 Task: Compose an email with the signature Gloria Young with the subject Request for feedback on a presentation and the message I apologize for any inconvenience and would like to make it right. from softage.2@softage.net to softage.1@softage.net with an attached image file Promotional_image.jpg Undo the message and rewrite the message as I would like to schedule a meeting to discuss the project details. Send the email. Finally, move the email from Sent Items to the label Medications
Action: Mouse moved to (88, 84)
Screenshot: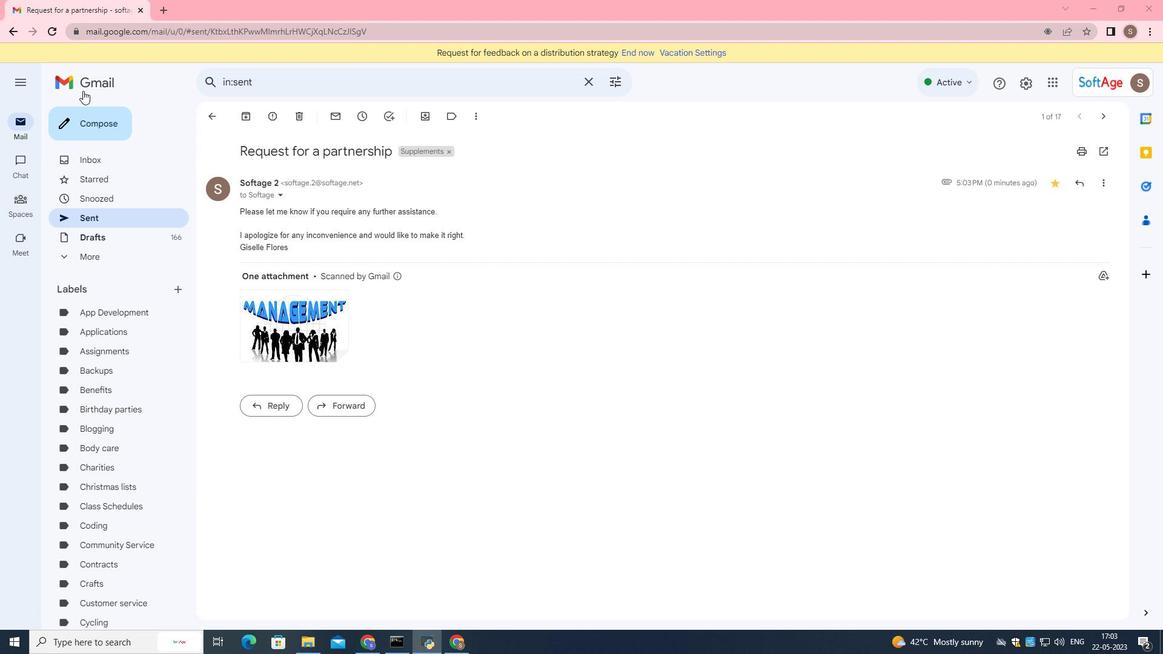 
Action: Mouse pressed left at (88, 84)
Screenshot: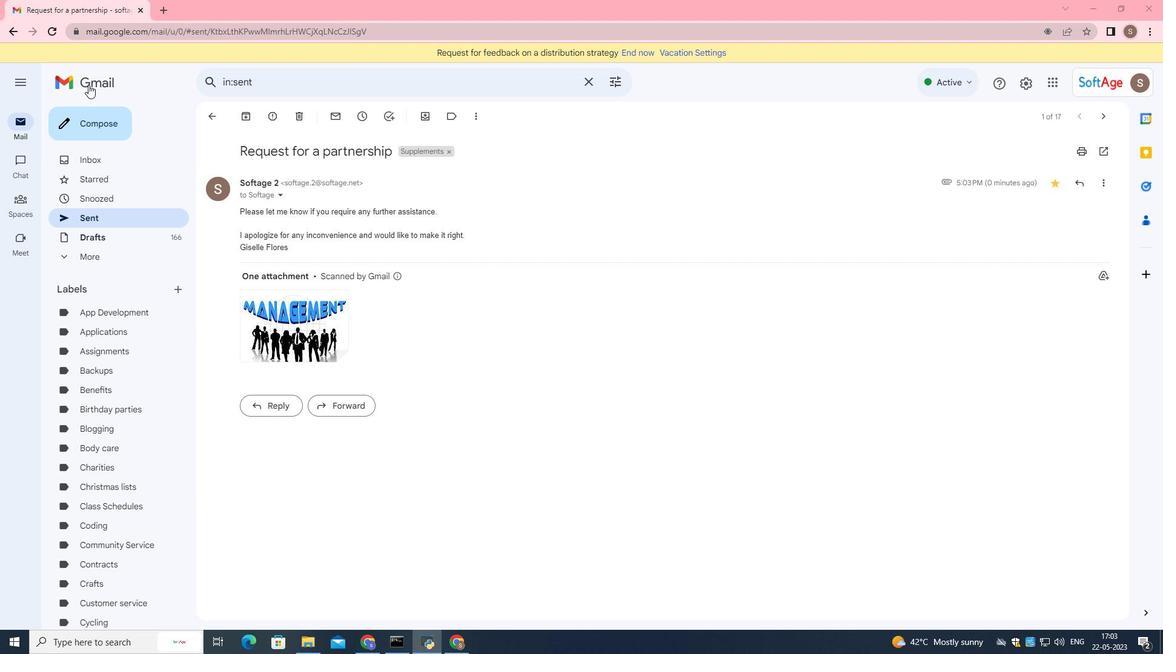 
Action: Mouse moved to (79, 115)
Screenshot: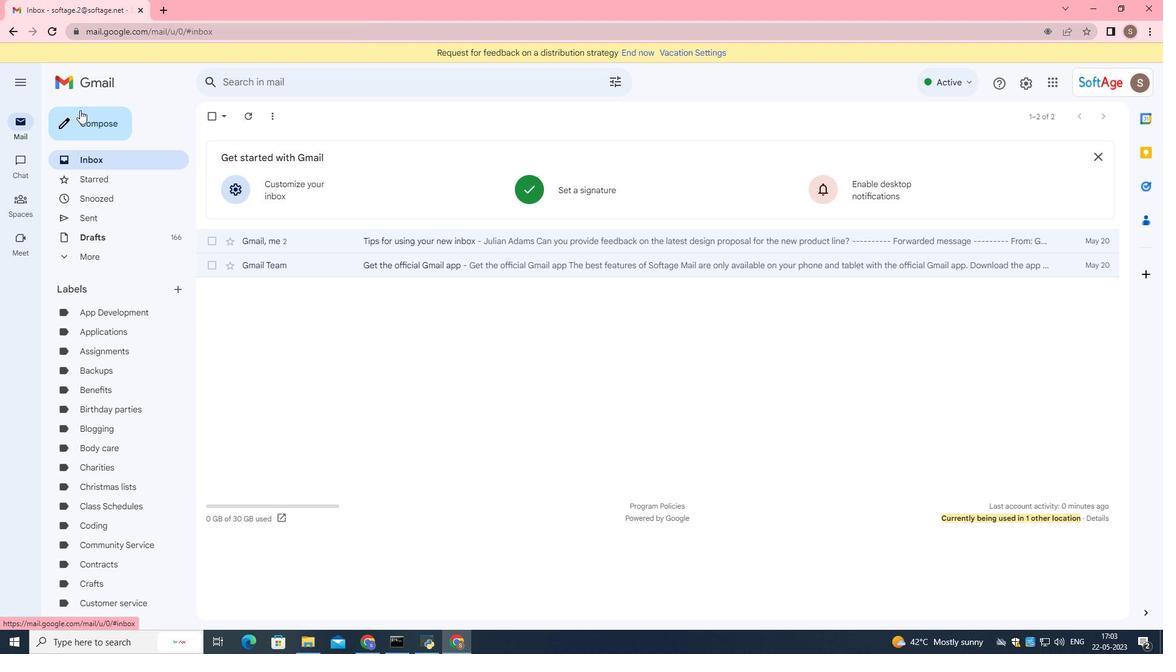 
Action: Mouse pressed left at (79, 115)
Screenshot: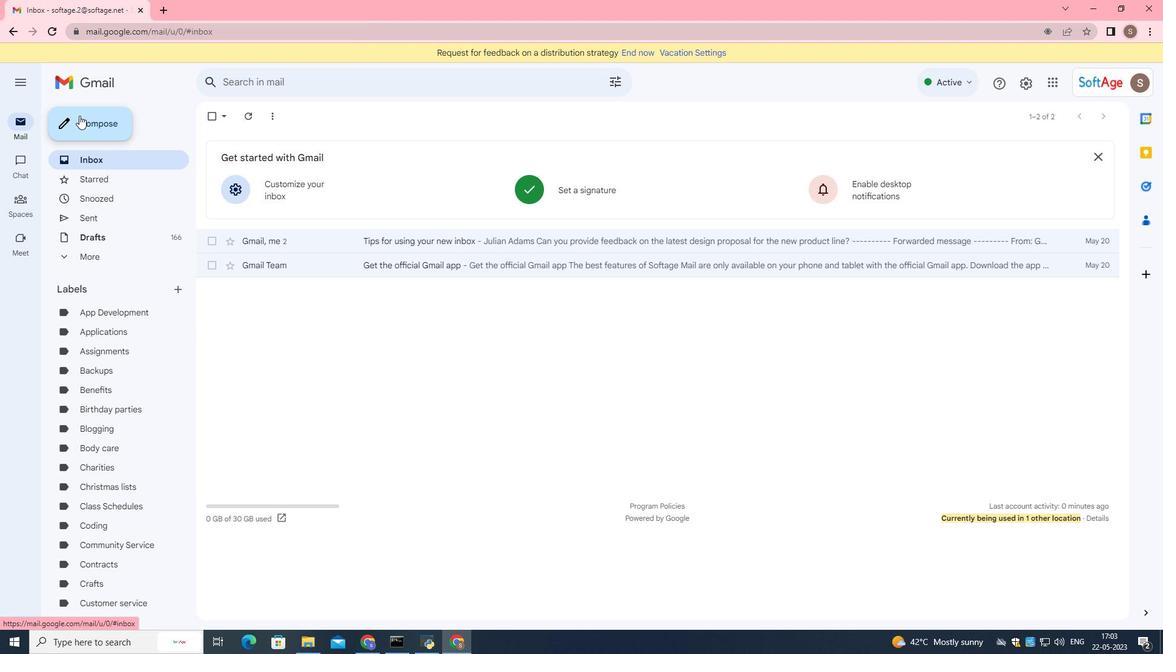 
Action: Mouse moved to (1096, 269)
Screenshot: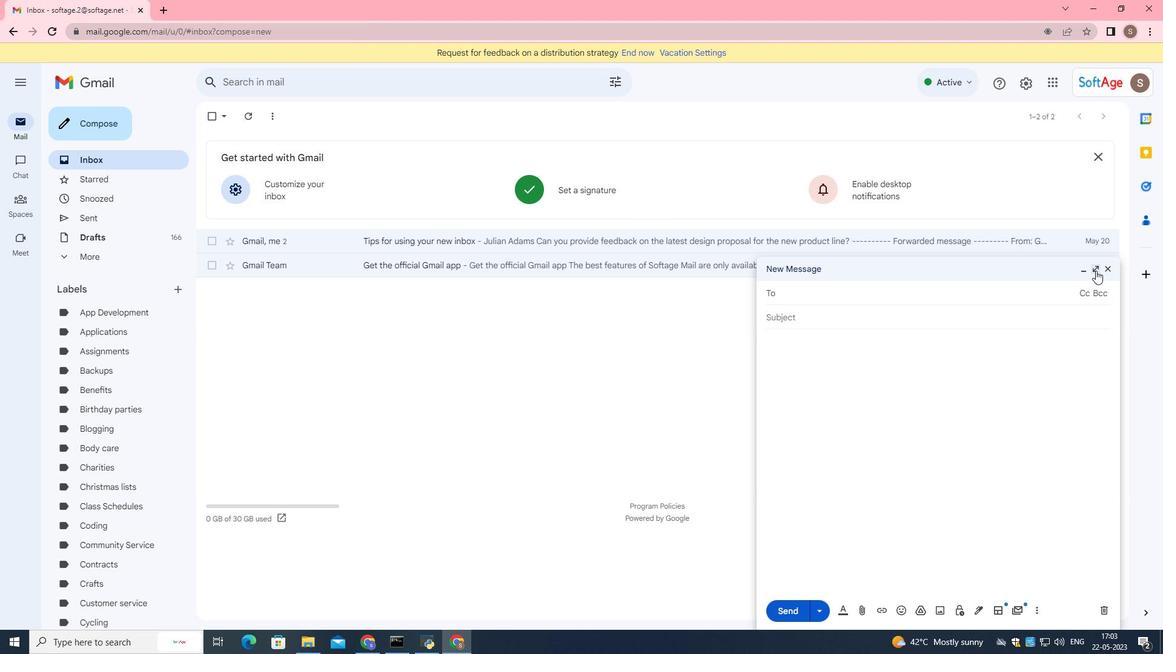 
Action: Mouse pressed left at (1096, 269)
Screenshot: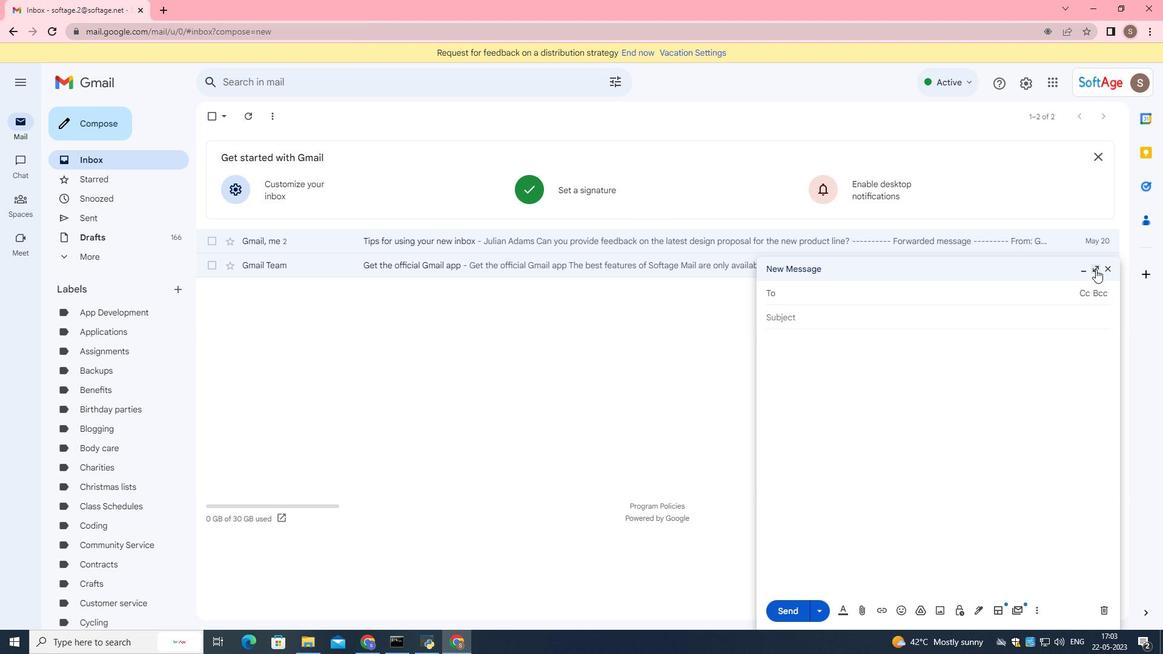 
Action: Mouse moved to (326, 124)
Screenshot: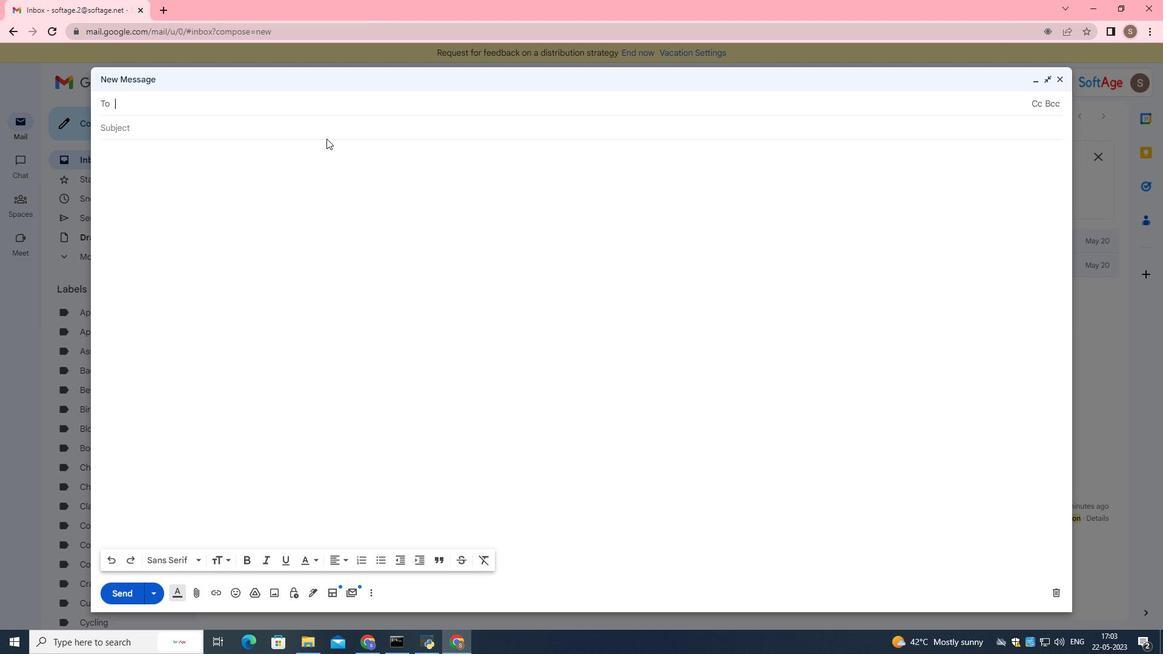 
Action: Mouse pressed left at (326, 124)
Screenshot: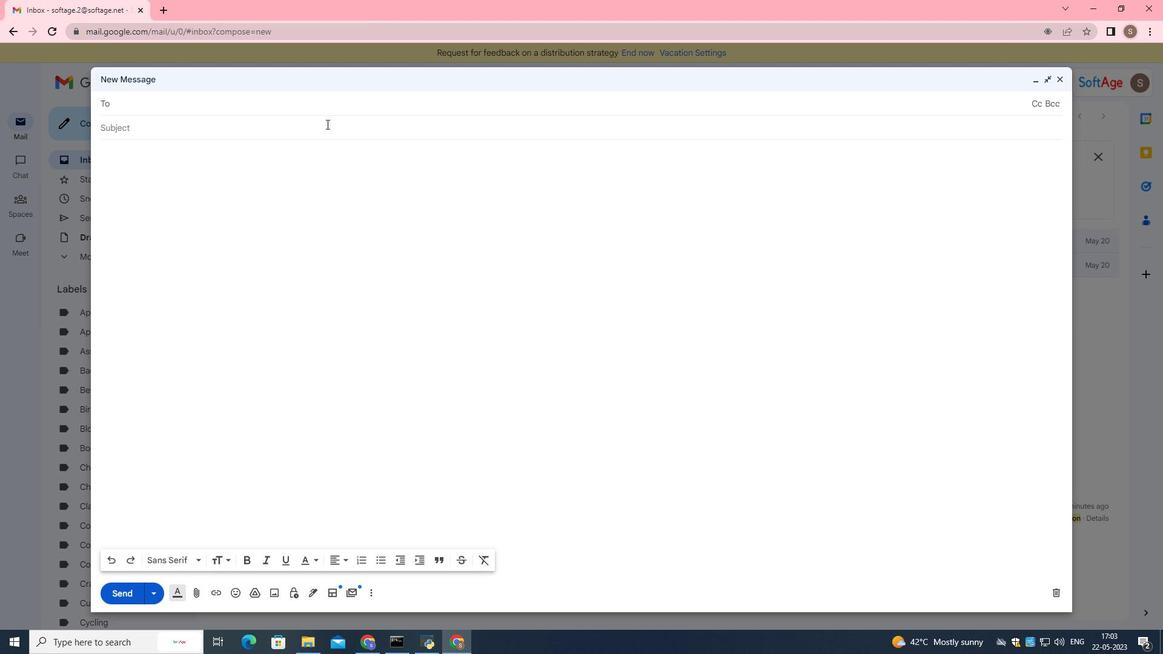 
Action: Key pressed <Key.shift>Request<Key.space>for<Key.space>feedback<Key.space>on<Key.space>a<Key.space>presentation<Key.space>
Screenshot: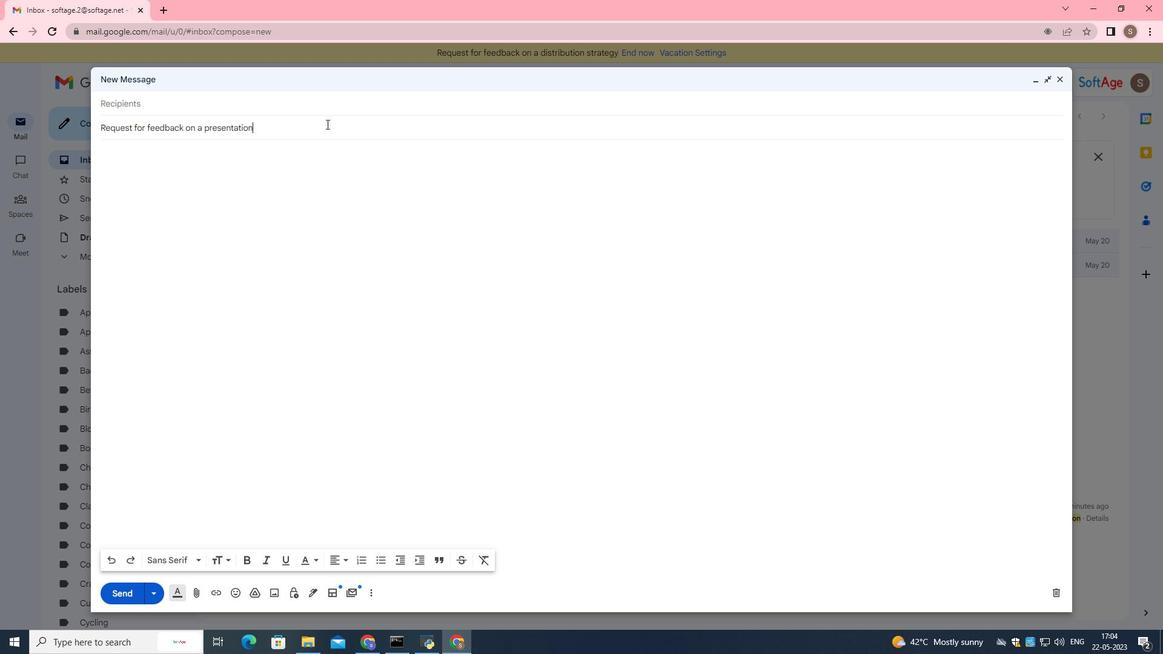 
Action: Mouse moved to (276, 157)
Screenshot: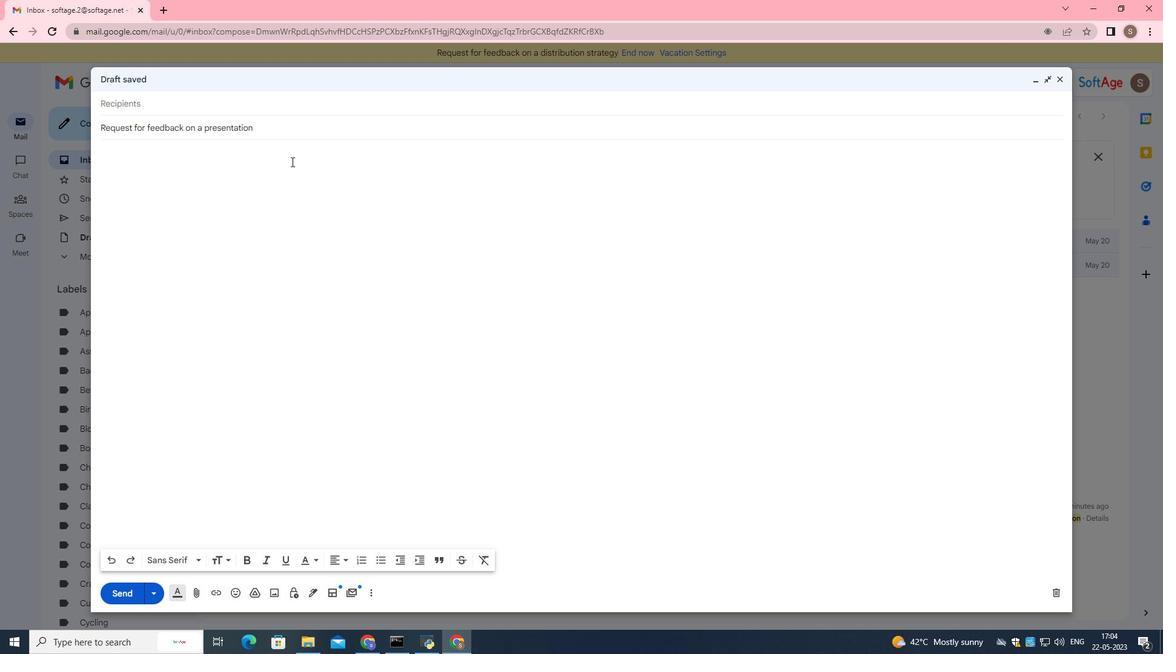 
Action: Mouse pressed left at (276, 157)
Screenshot: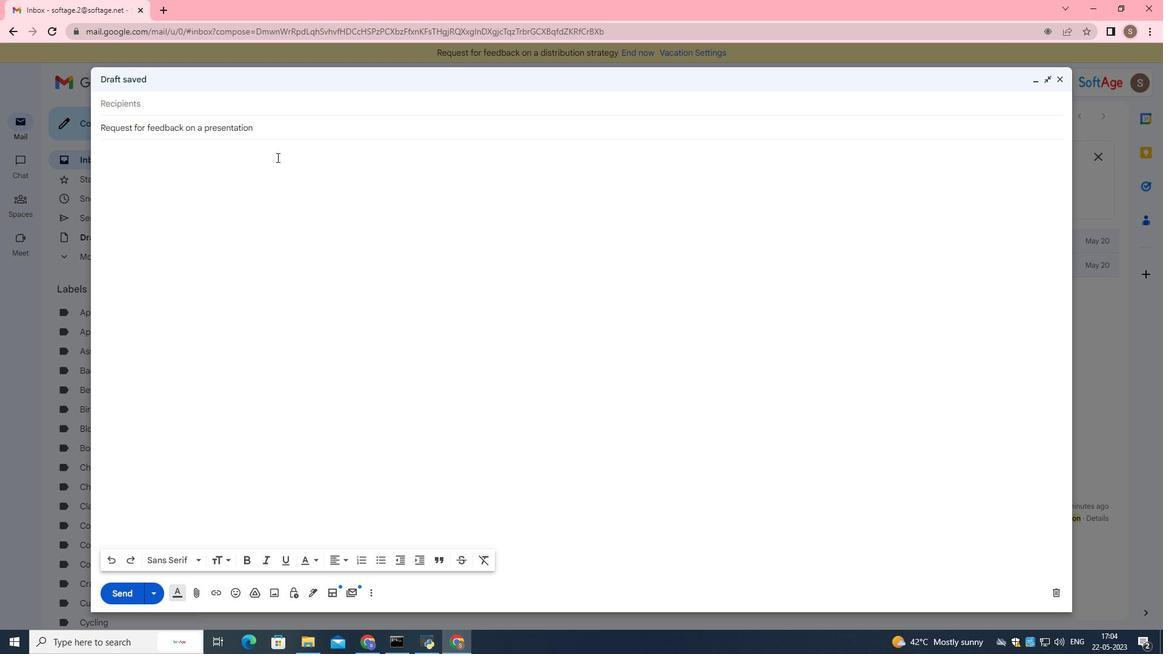 
Action: Mouse moved to (309, 591)
Screenshot: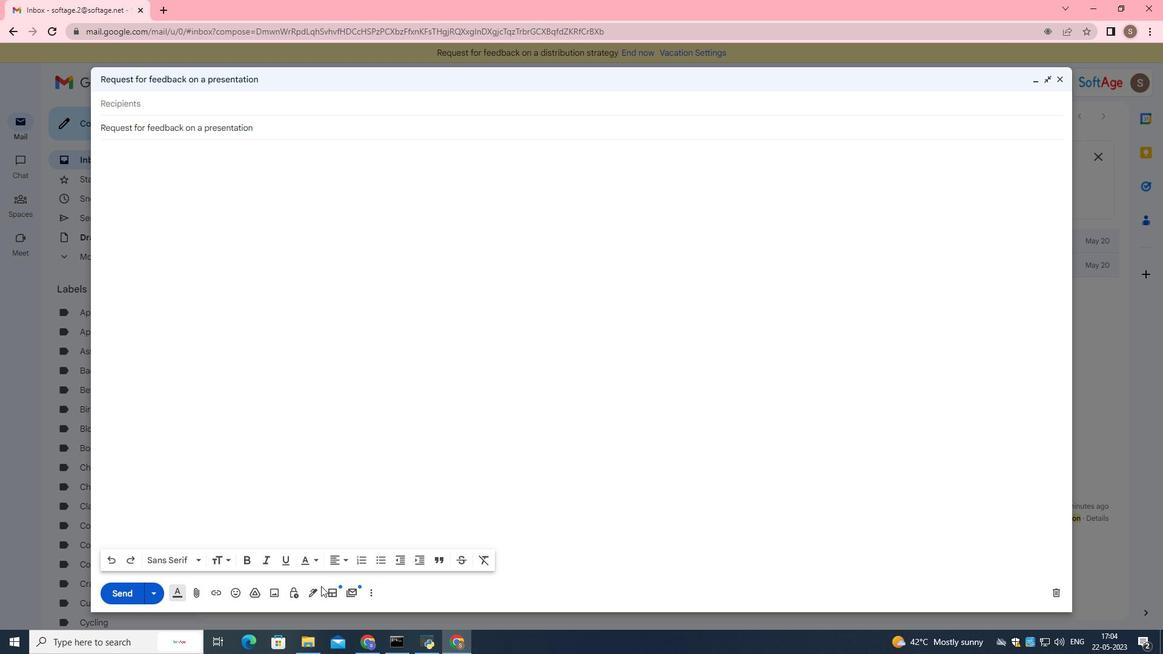 
Action: Mouse pressed left at (309, 591)
Screenshot: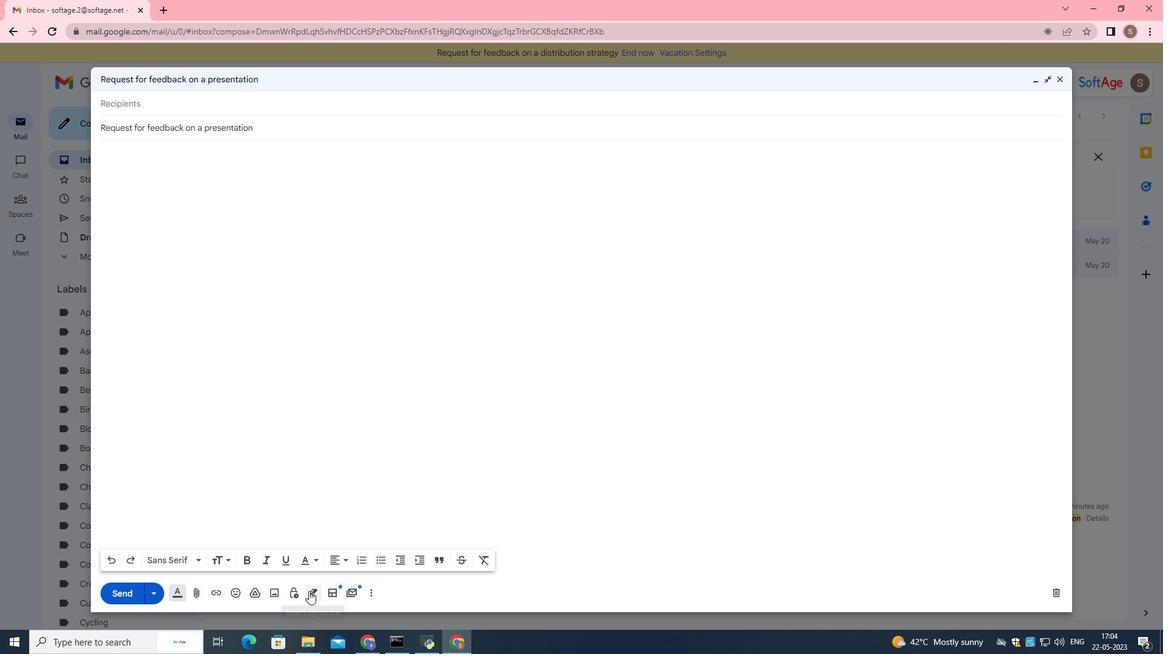 
Action: Mouse moved to (364, 492)
Screenshot: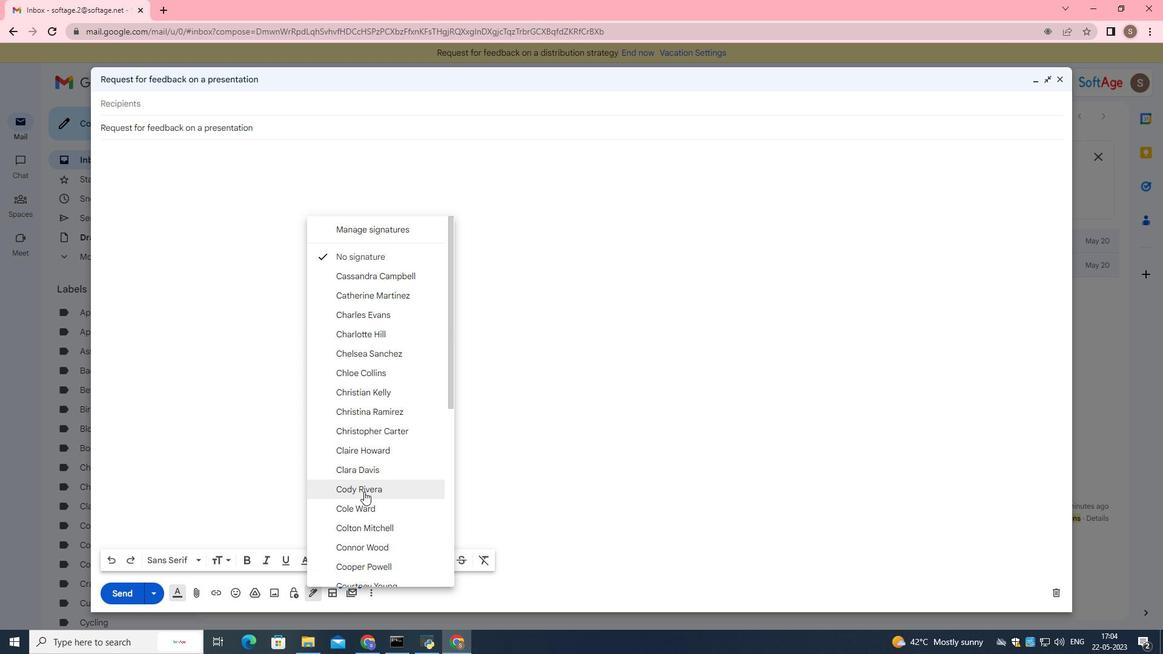 
Action: Mouse scrolled (364, 491) with delta (0, 0)
Screenshot: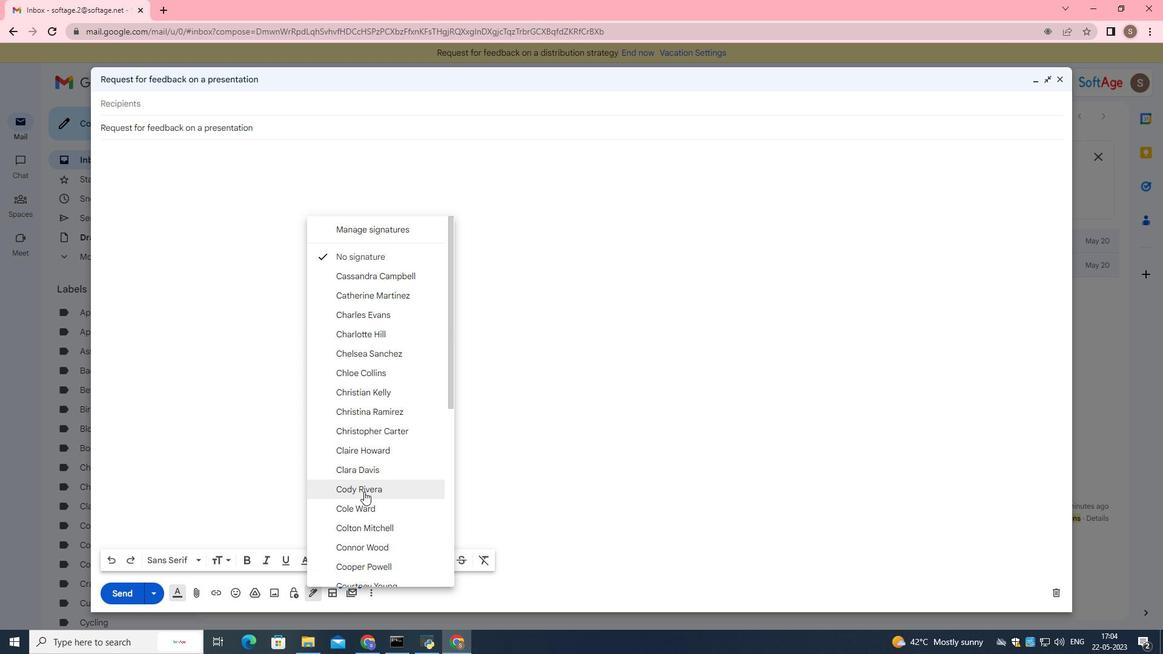 
Action: Mouse scrolled (364, 491) with delta (0, 0)
Screenshot: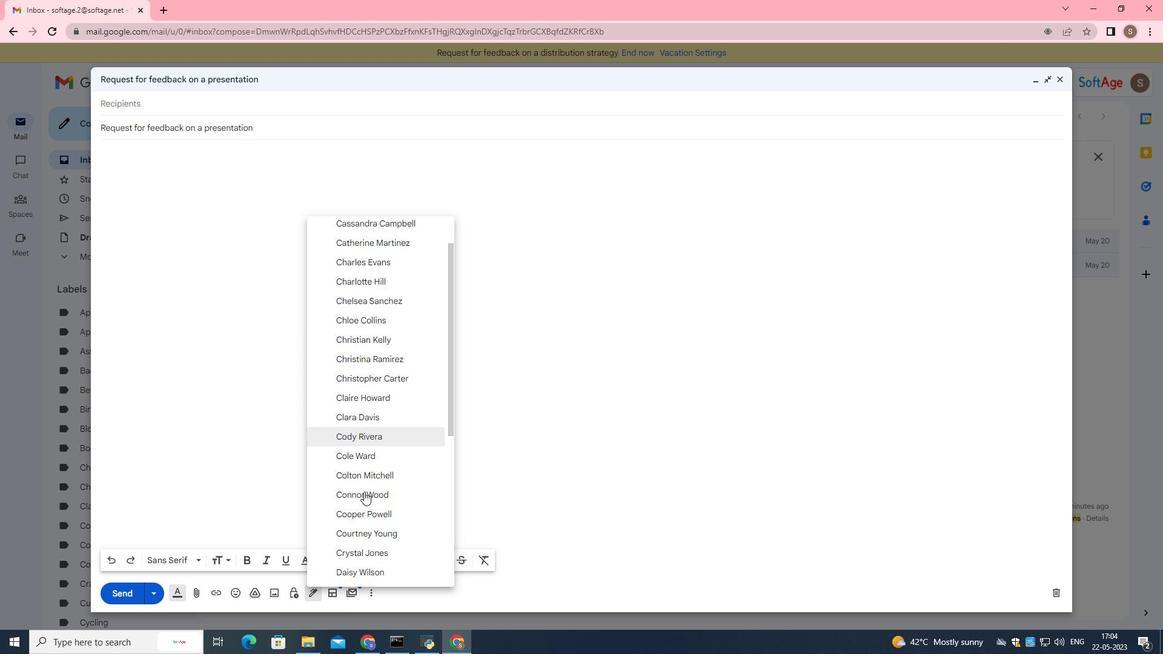 
Action: Mouse moved to (383, 504)
Screenshot: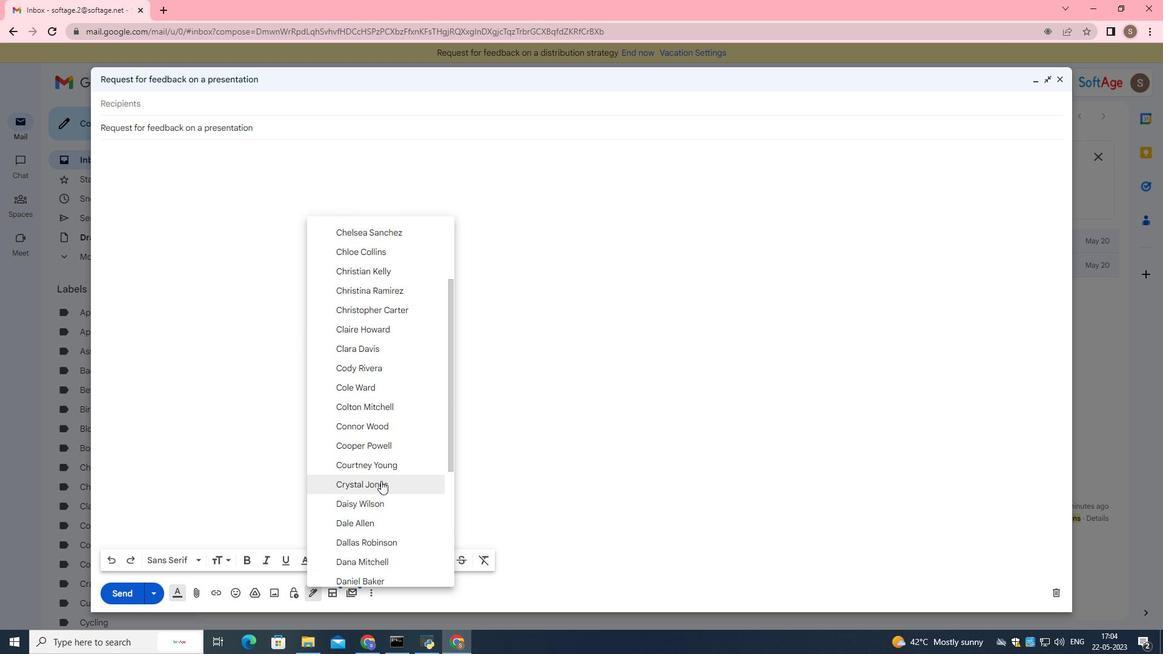 
Action: Mouse scrolled (383, 503) with delta (0, 0)
Screenshot: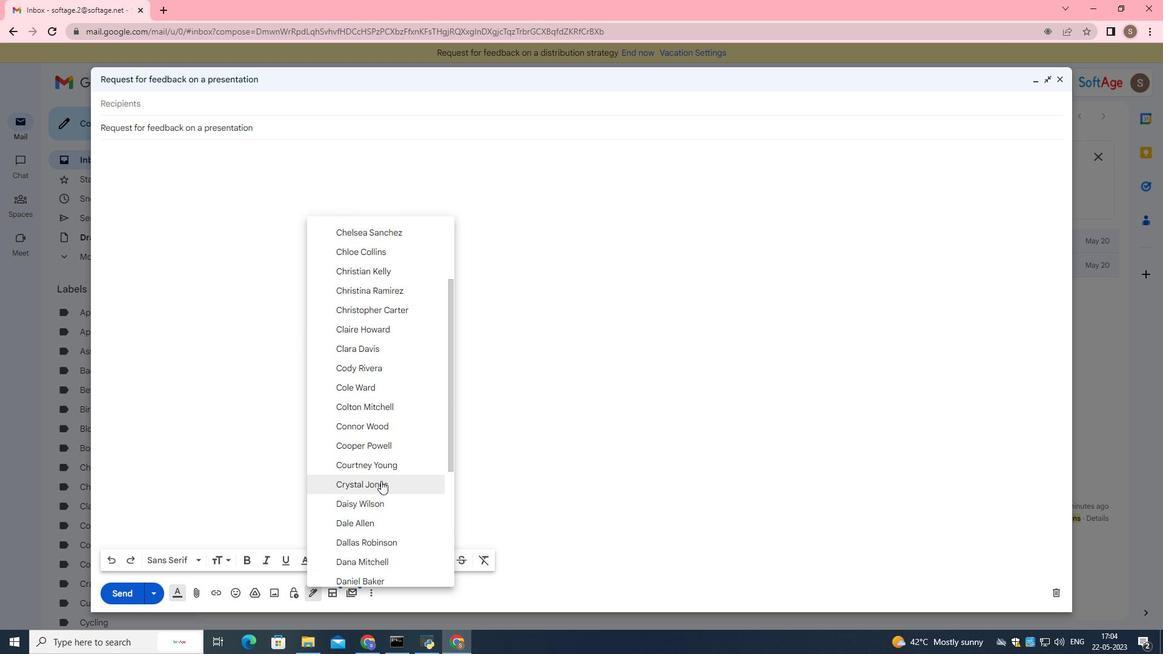 
Action: Mouse moved to (383, 506)
Screenshot: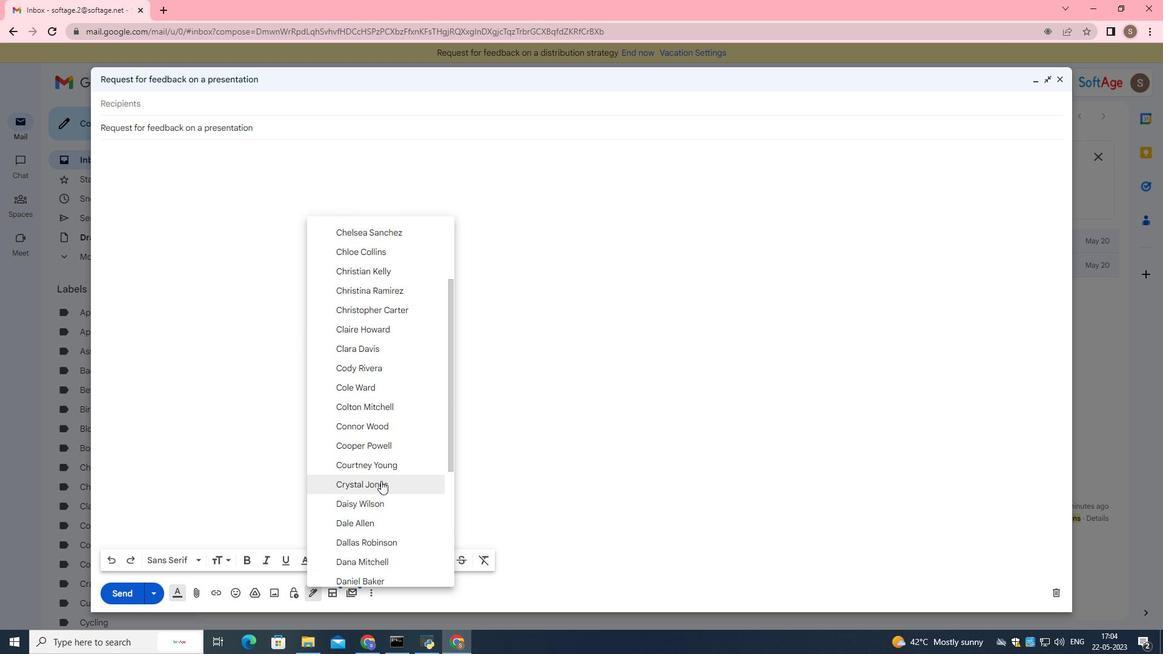 
Action: Mouse scrolled (383, 506) with delta (0, 0)
Screenshot: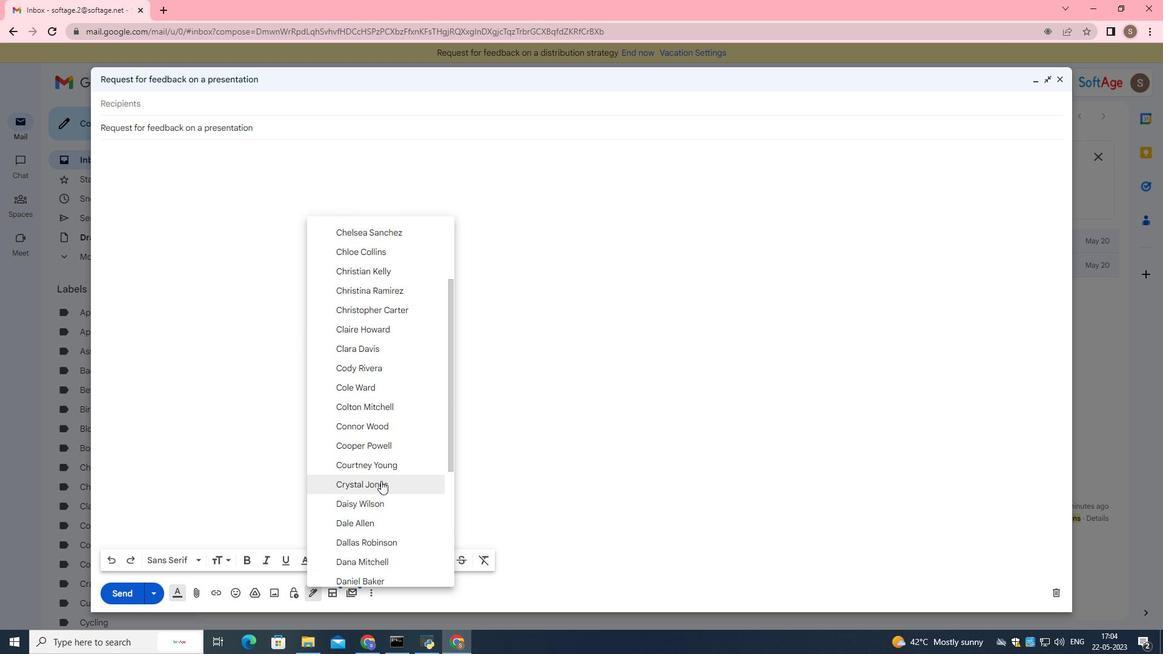 
Action: Mouse scrolled (383, 506) with delta (0, 0)
Screenshot: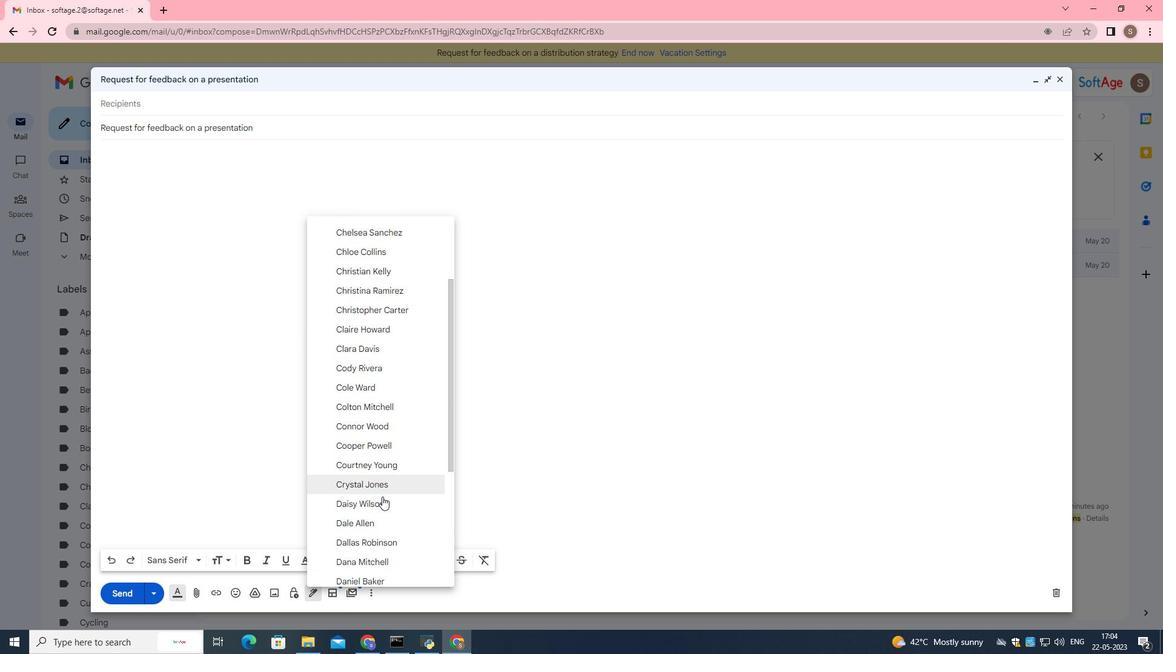 
Action: Mouse moved to (383, 507)
Screenshot: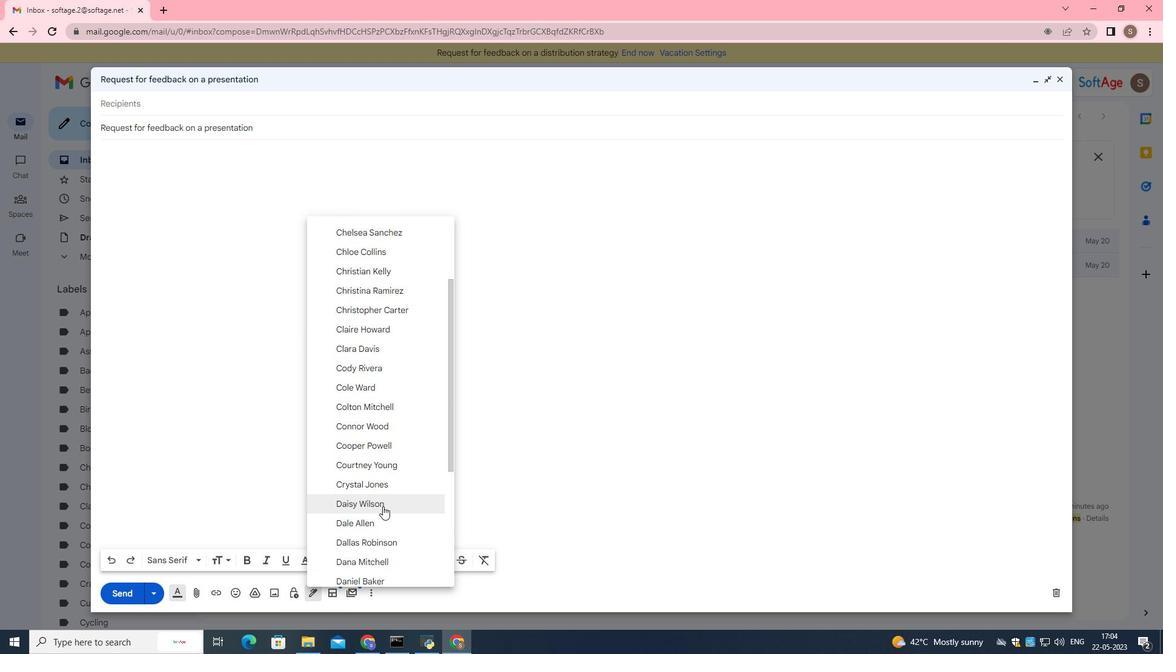 
Action: Mouse scrolled (383, 506) with delta (0, 0)
Screenshot: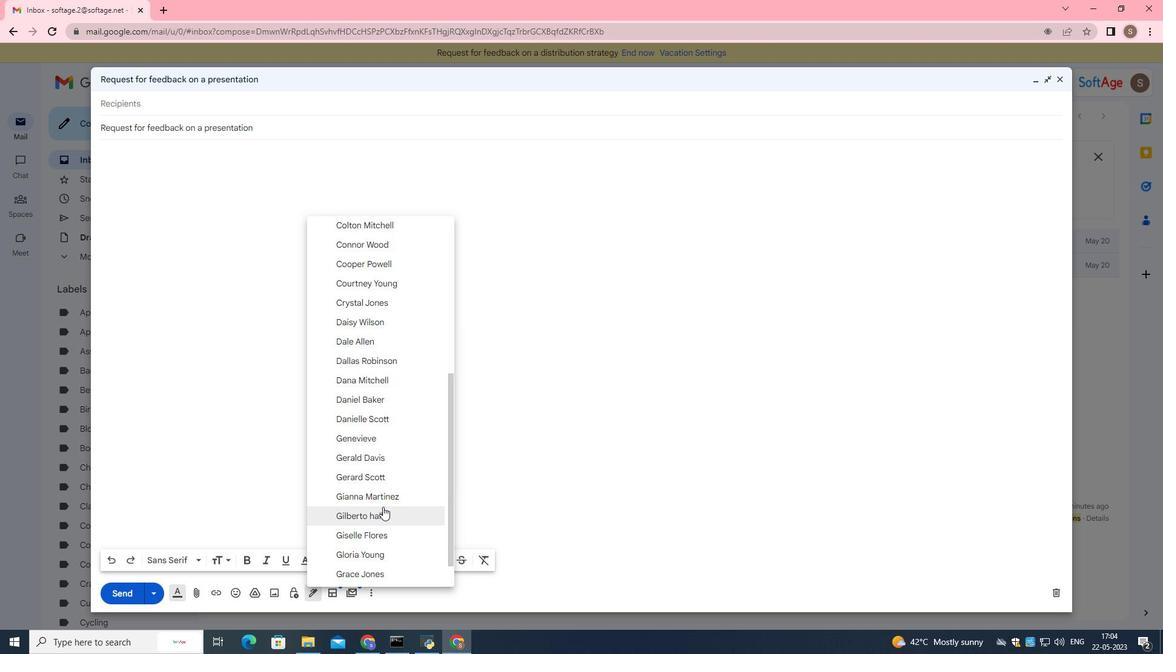 
Action: Mouse moved to (392, 513)
Screenshot: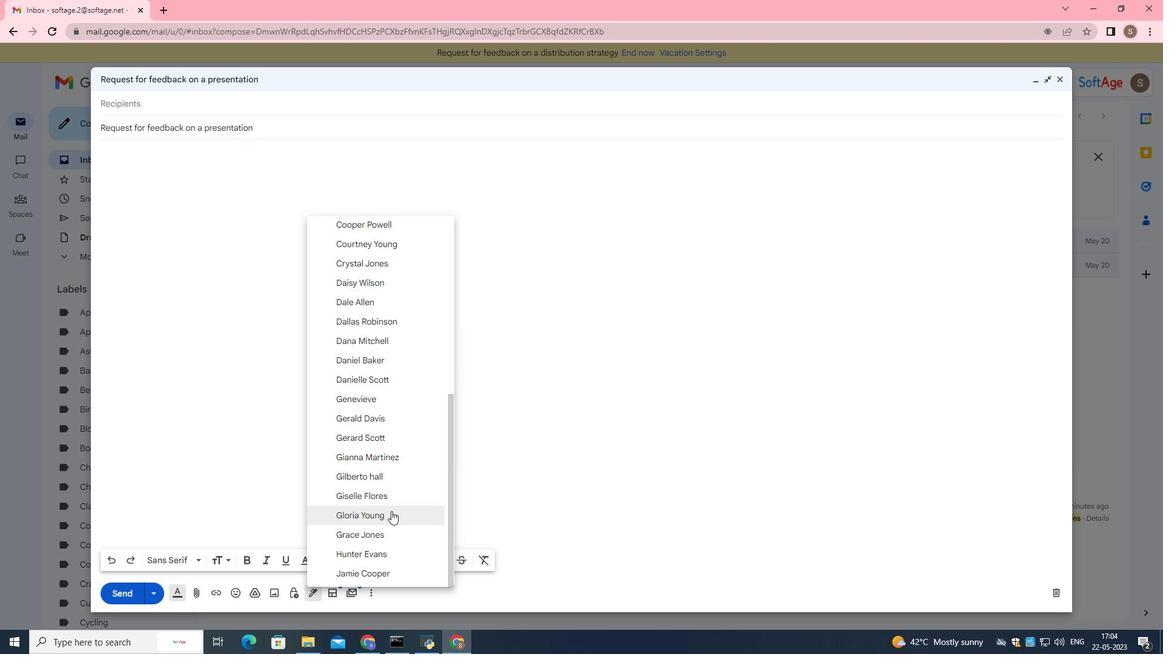 
Action: Mouse pressed left at (392, 513)
Screenshot: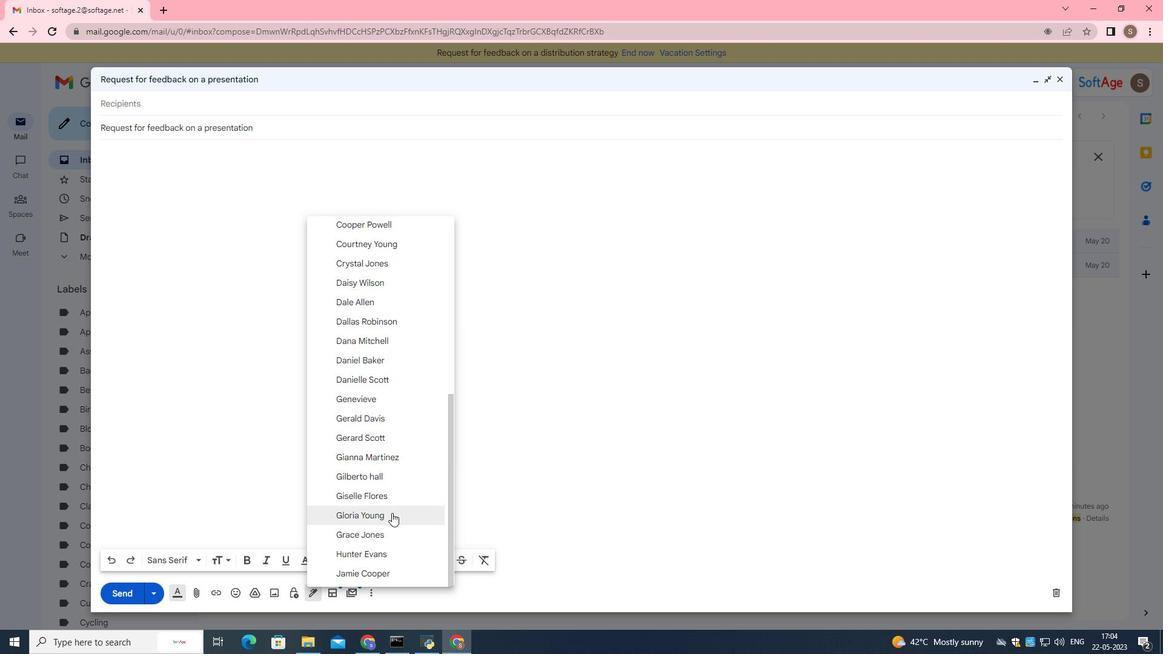 
Action: Mouse moved to (161, 148)
Screenshot: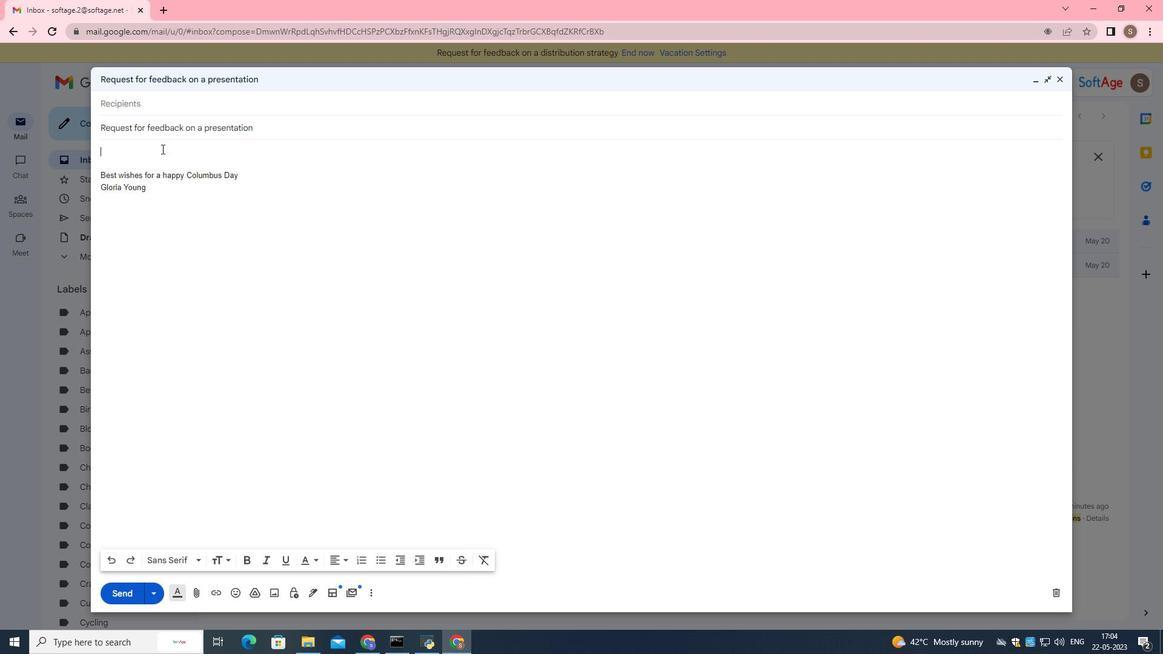 
Action: Mouse pressed left at (161, 148)
Screenshot: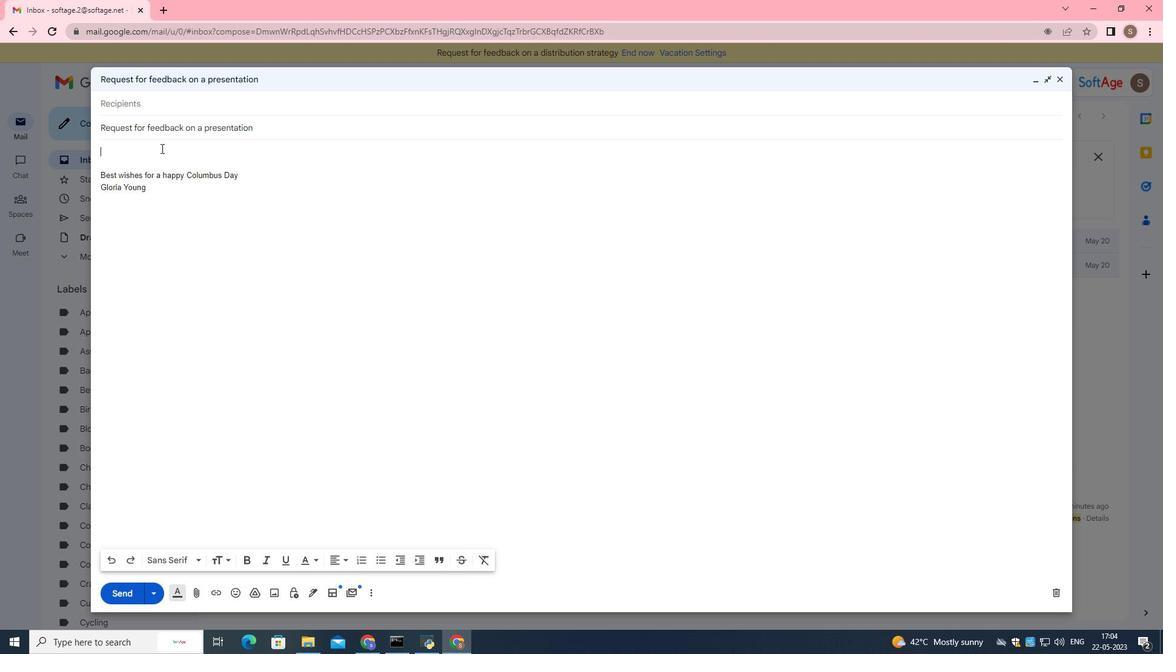 
Action: Key pressed <Key.shift>I<Key.space>apologize<Key.space>for<Key.space>any<Key.space>inconvenience<Key.space>and<Key.space>would<Key.space>like<Key.space>to<Key.space>make<Key.space>it<Key.space>right.
Screenshot: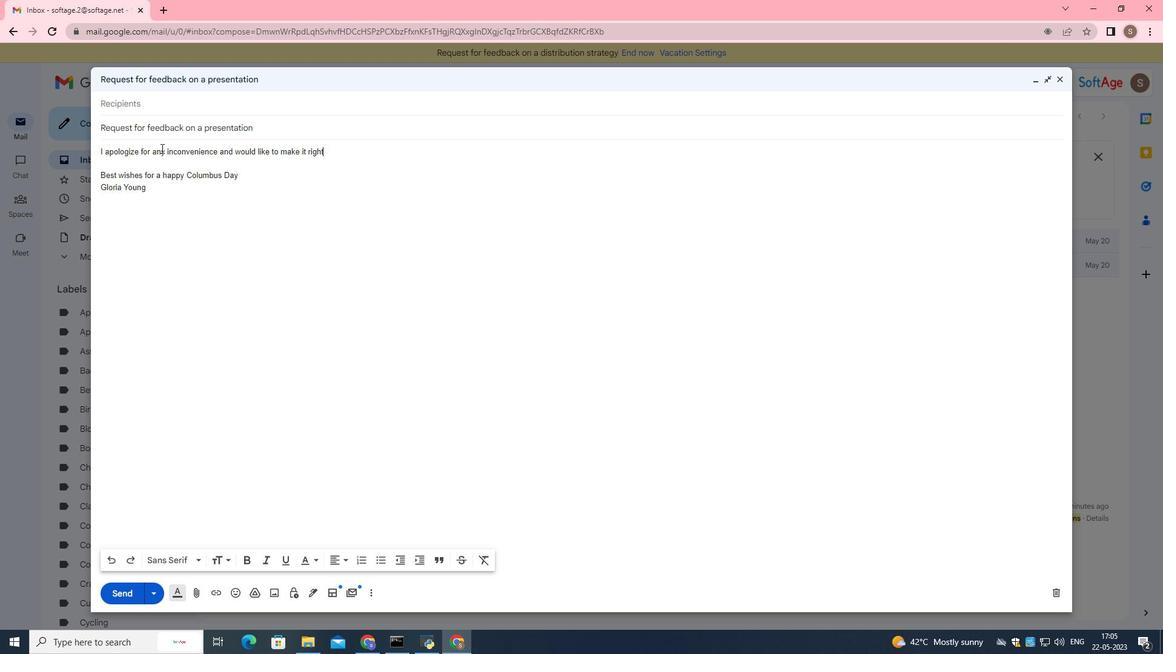
Action: Mouse moved to (224, 109)
Screenshot: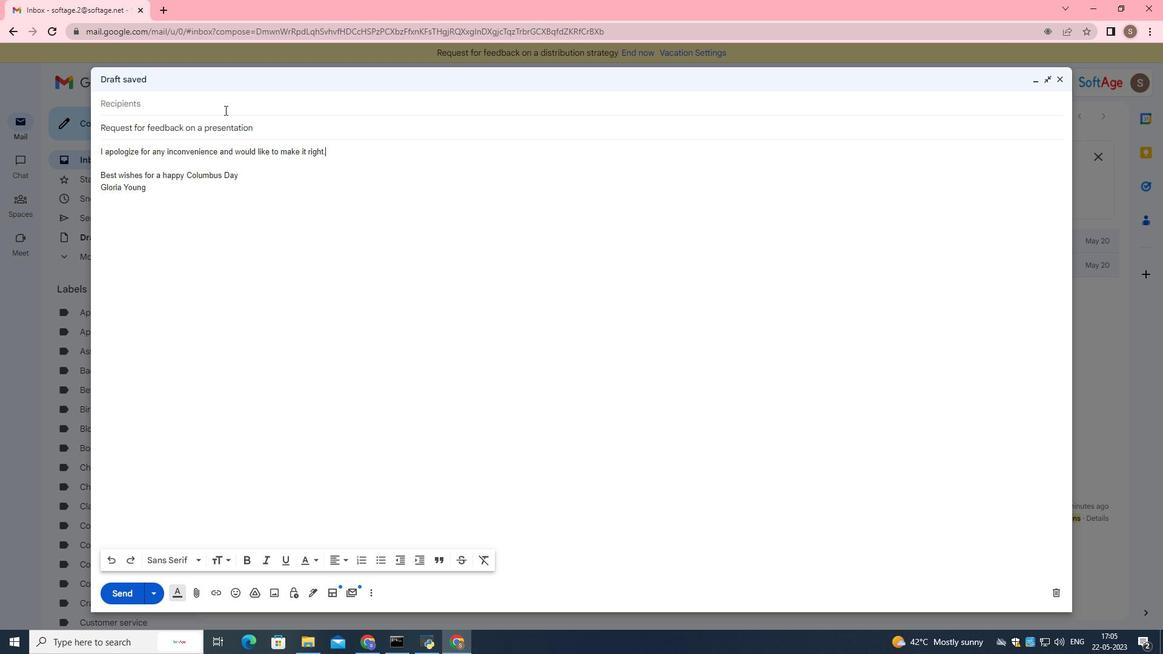 
Action: Mouse pressed left at (224, 109)
Screenshot: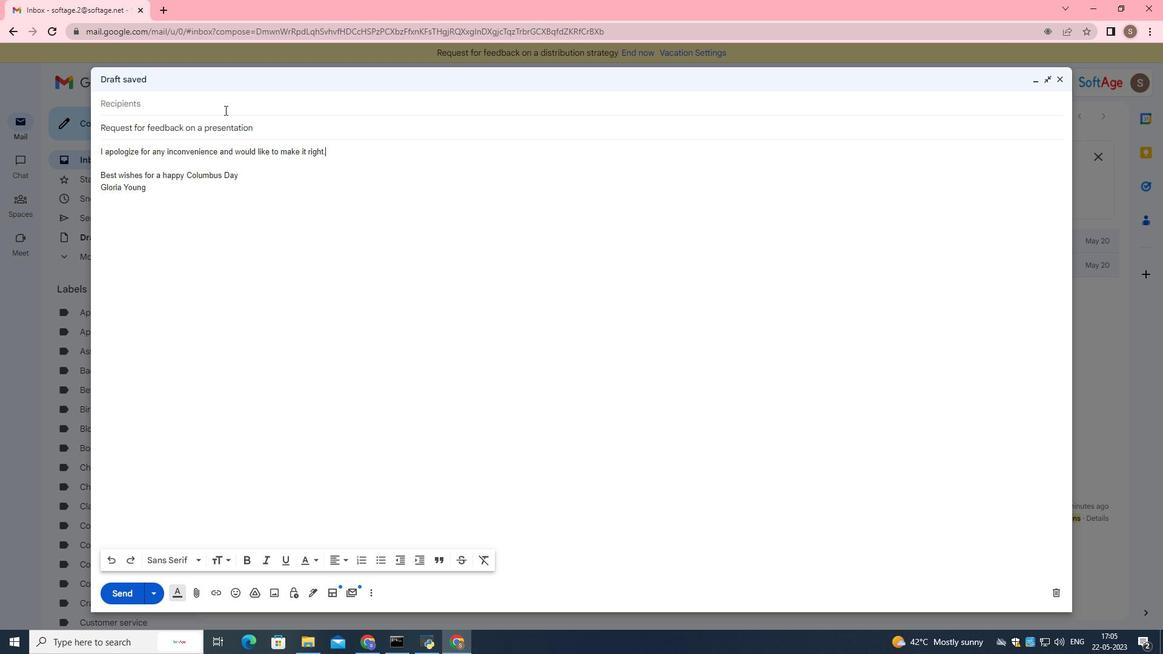 
Action: Key pressed softage.1<Key.shift>@softage.net
Screenshot: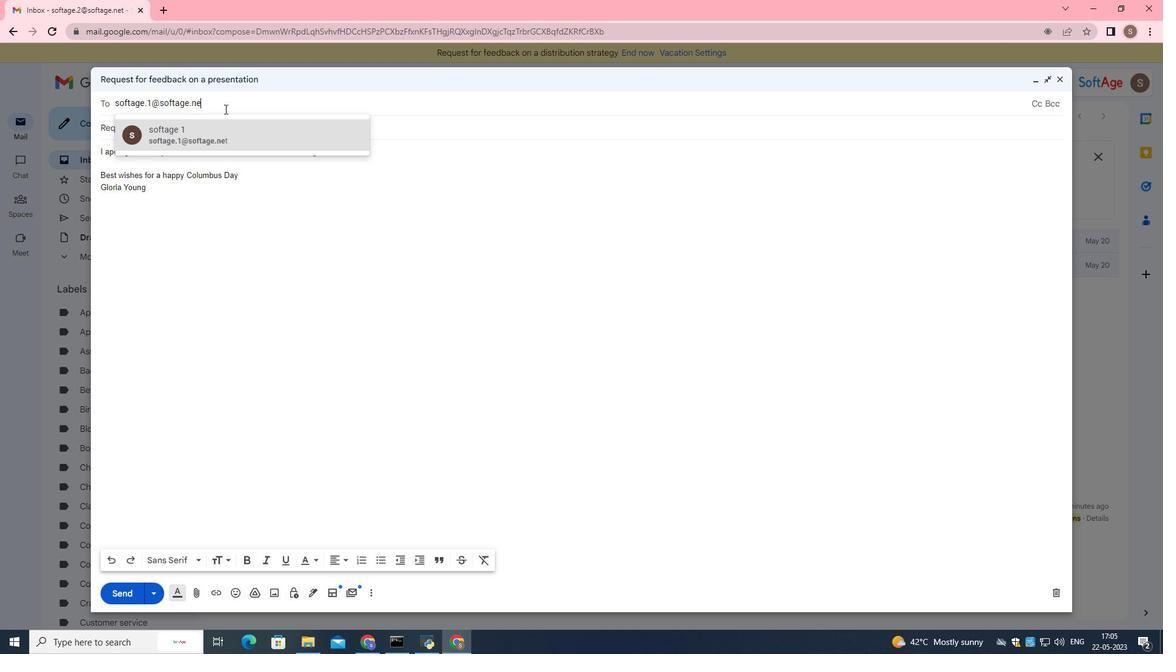 
Action: Mouse moved to (219, 144)
Screenshot: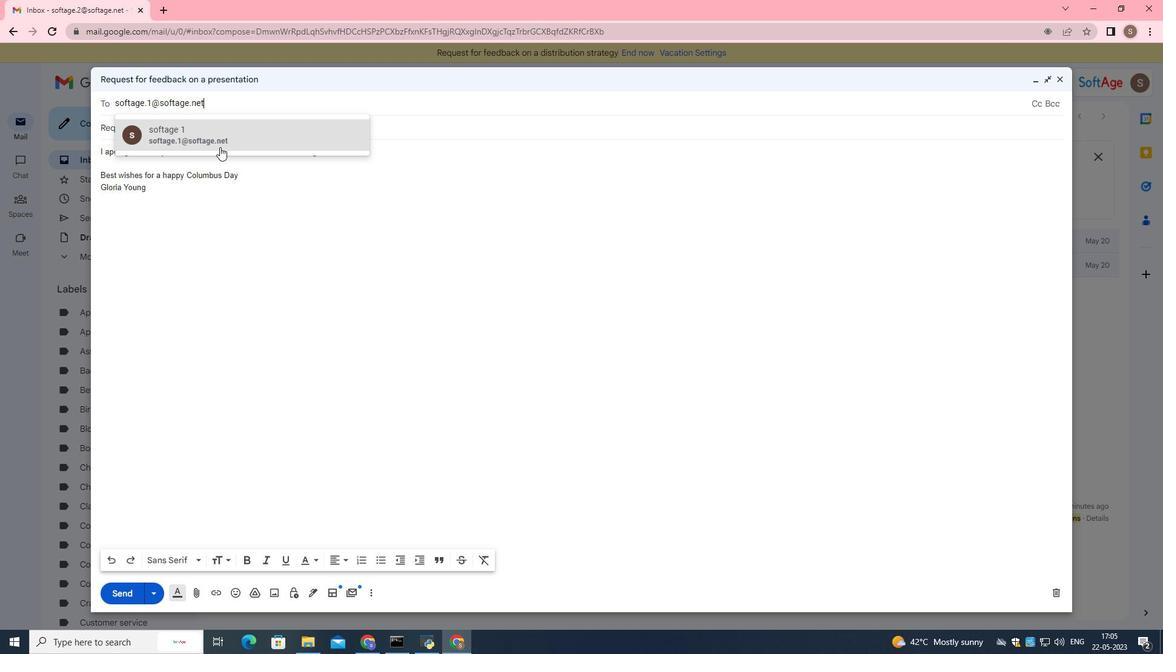
Action: Mouse pressed left at (219, 144)
Screenshot: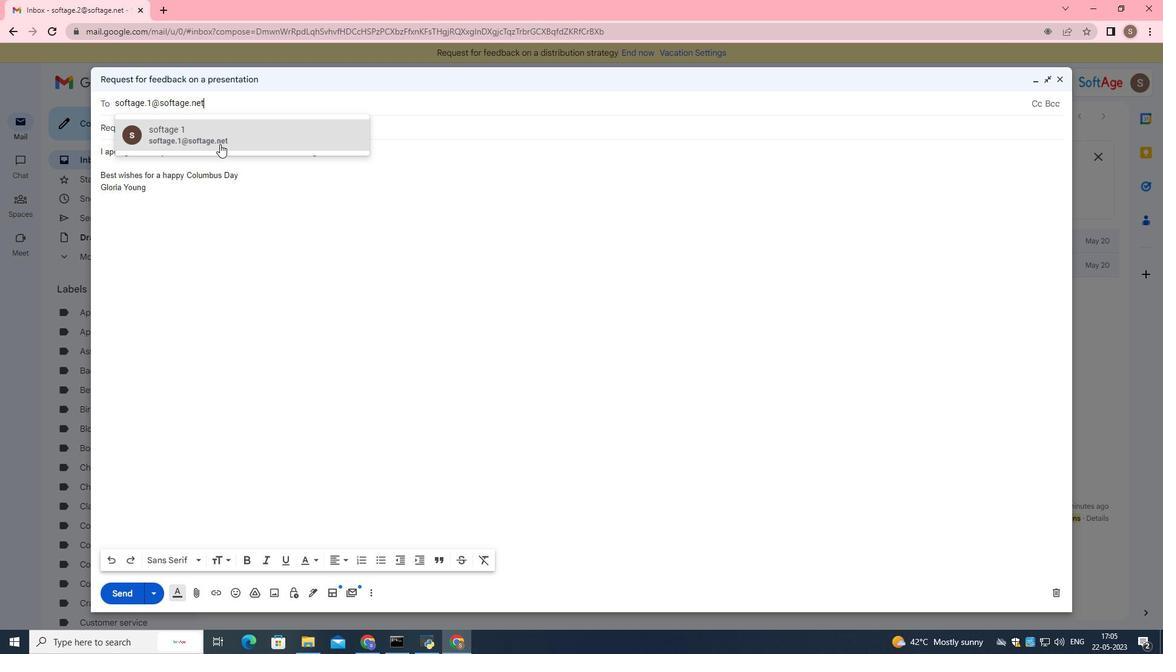 
Action: Mouse moved to (196, 590)
Screenshot: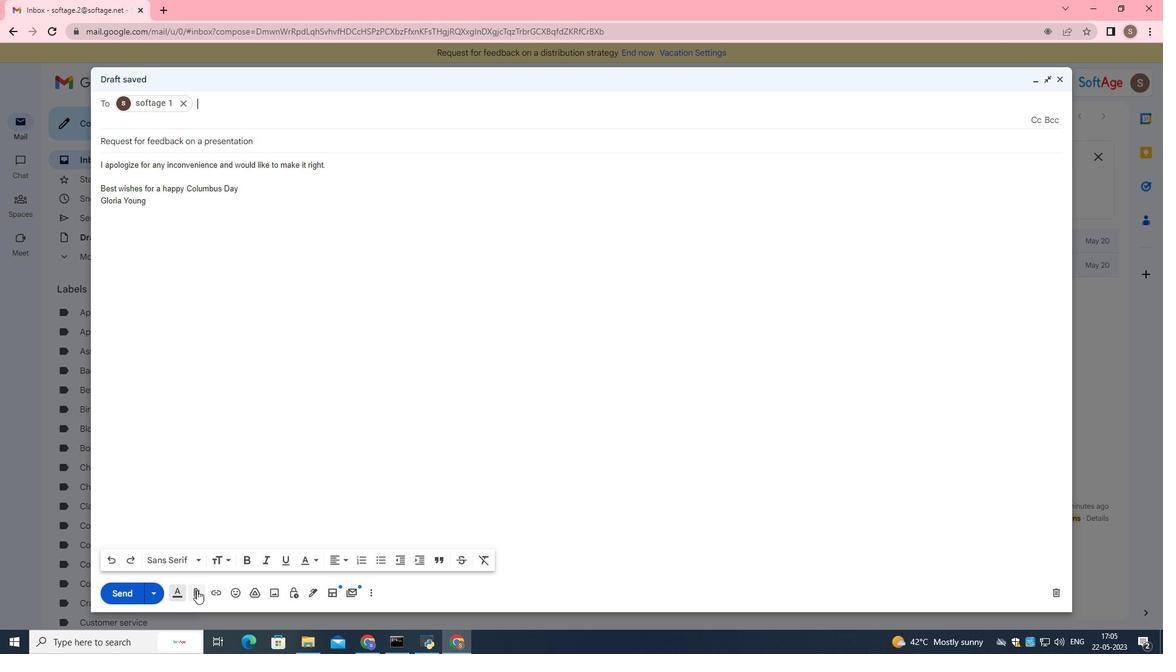 
Action: Mouse pressed left at (196, 590)
Screenshot: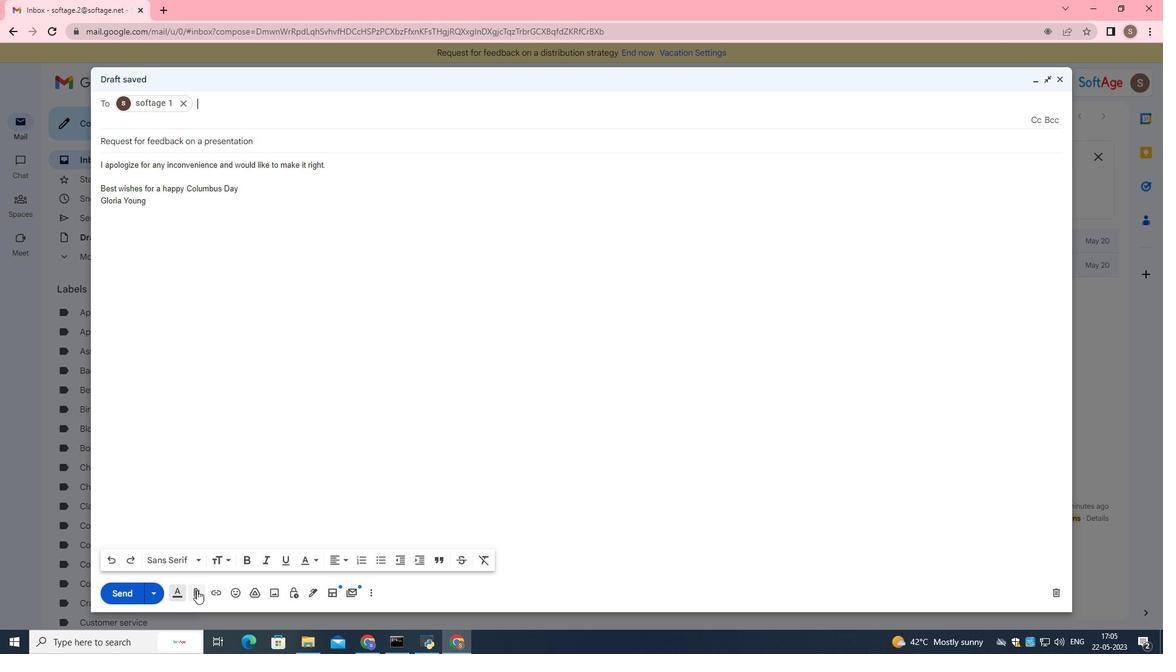 
Action: Mouse moved to (167, 136)
Screenshot: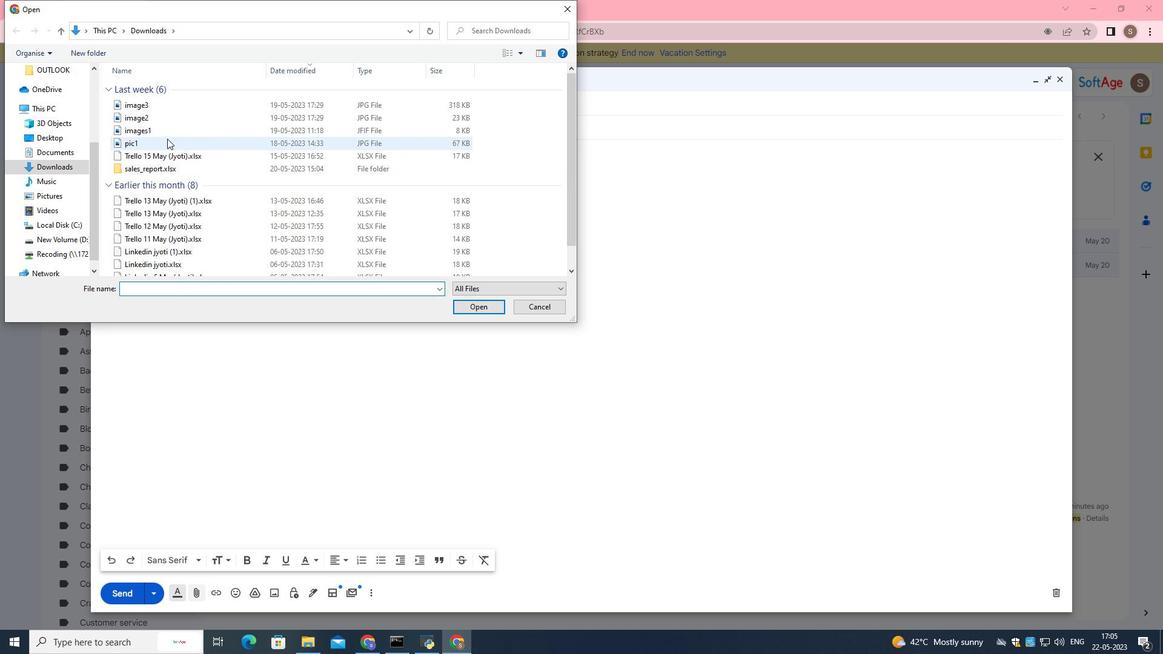 
Action: Mouse pressed left at (167, 136)
Screenshot: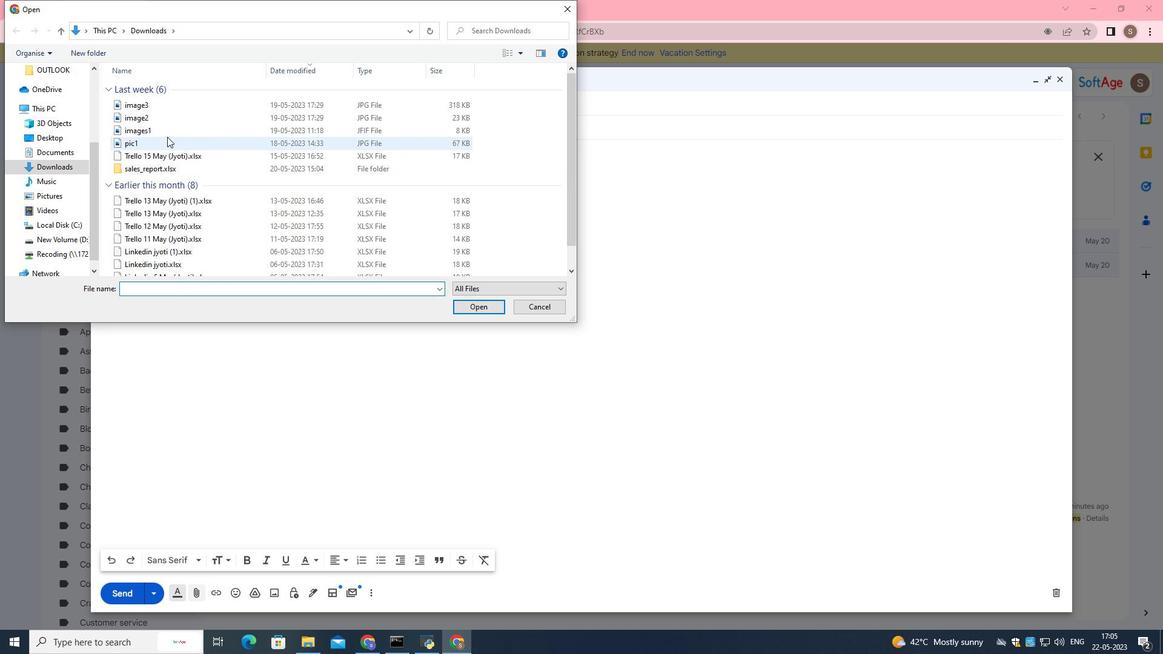 
Action: Mouse moved to (475, 312)
Screenshot: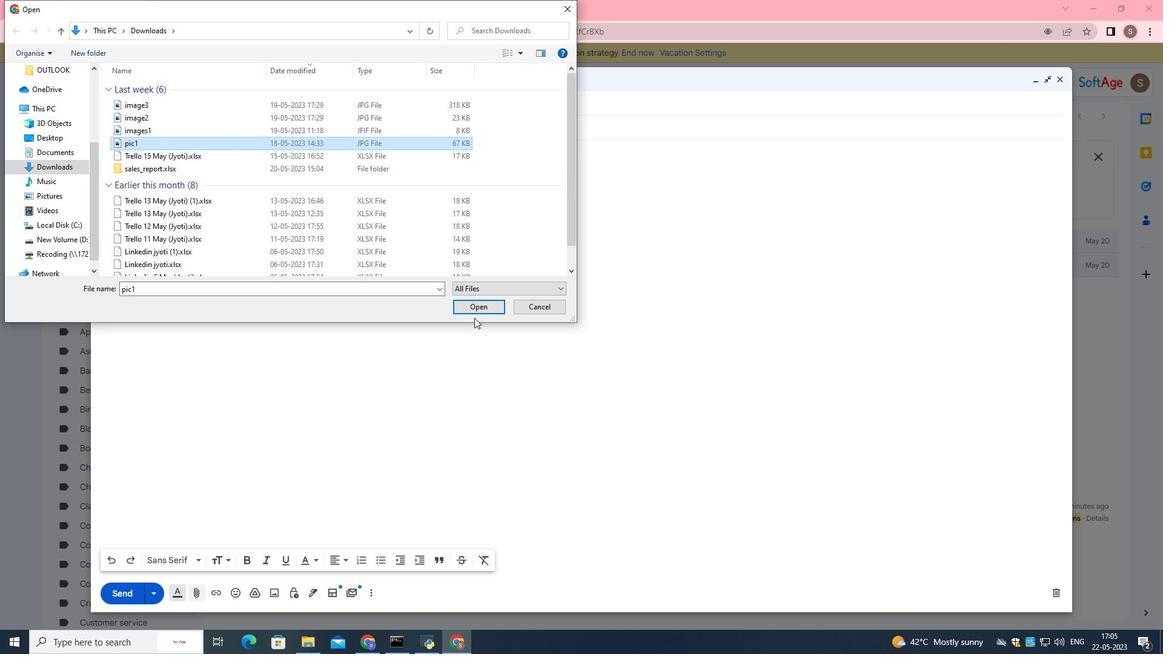 
Action: Mouse pressed left at (475, 312)
Screenshot: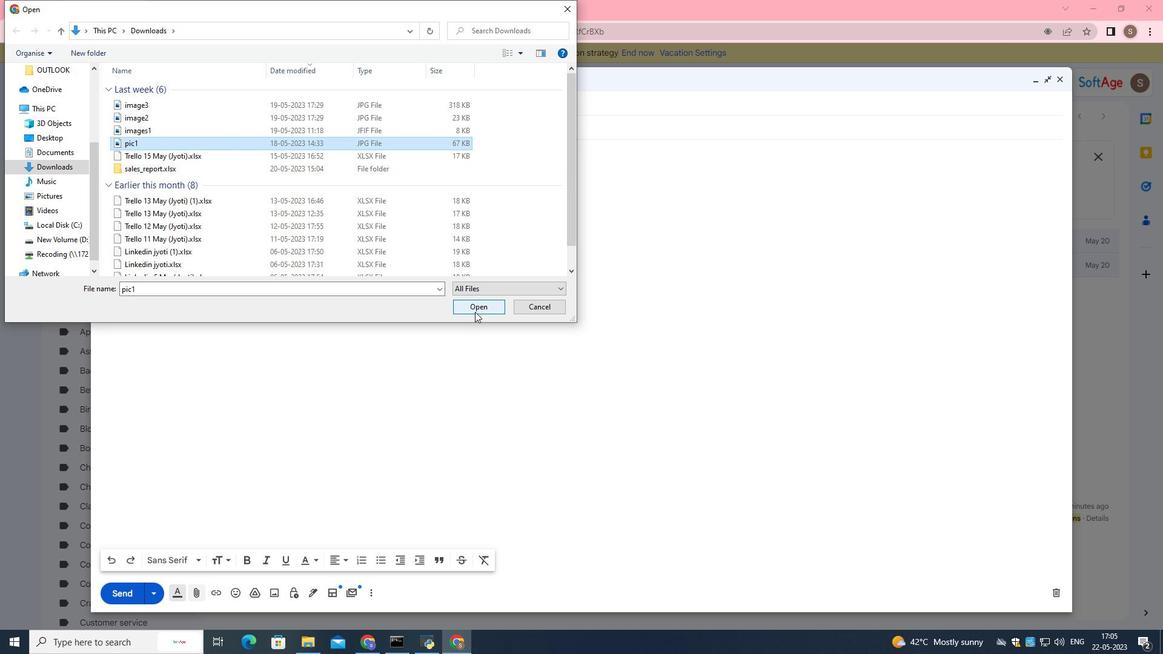 
Action: Mouse moved to (267, 178)
Screenshot: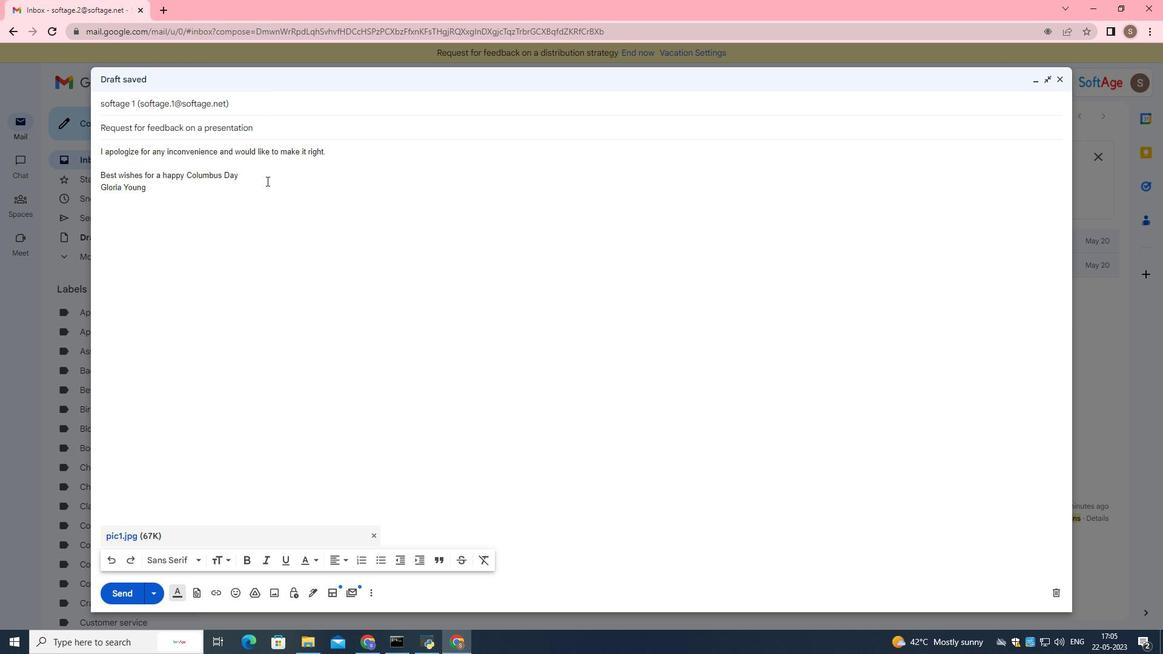 
Action: Mouse pressed left at (267, 178)
Screenshot: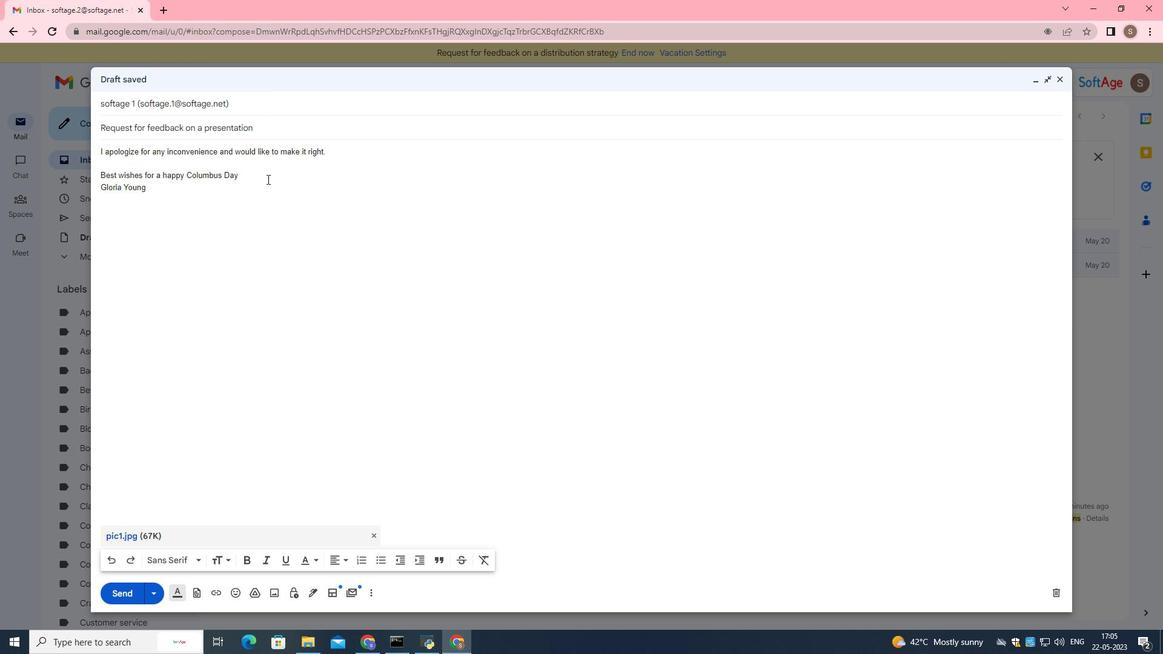 
Action: Mouse moved to (92, 170)
Screenshot: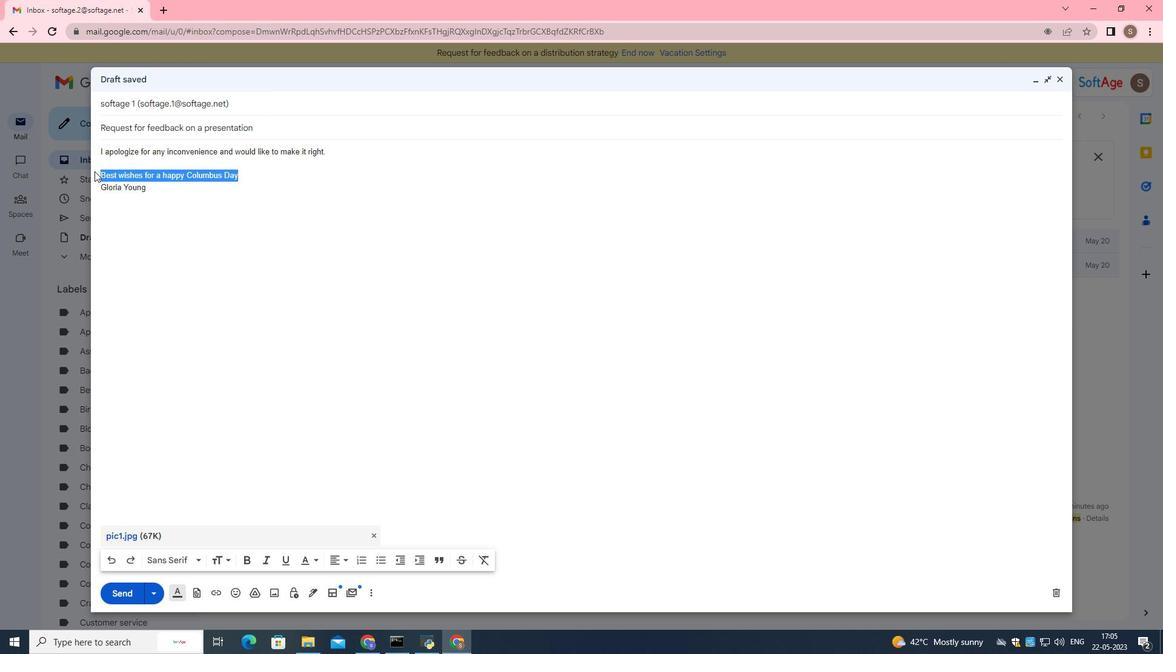 
Action: Key pressed <Key.backspace><Key.shift>I<Key.space>would<Key.space>like<Key.space>to<Key.space>schedule<Key.space>a<Key.space>meeting<Key.space>to<Key.space>discuss<Key.space>the<Key.space>project<Key.space>details.
Screenshot: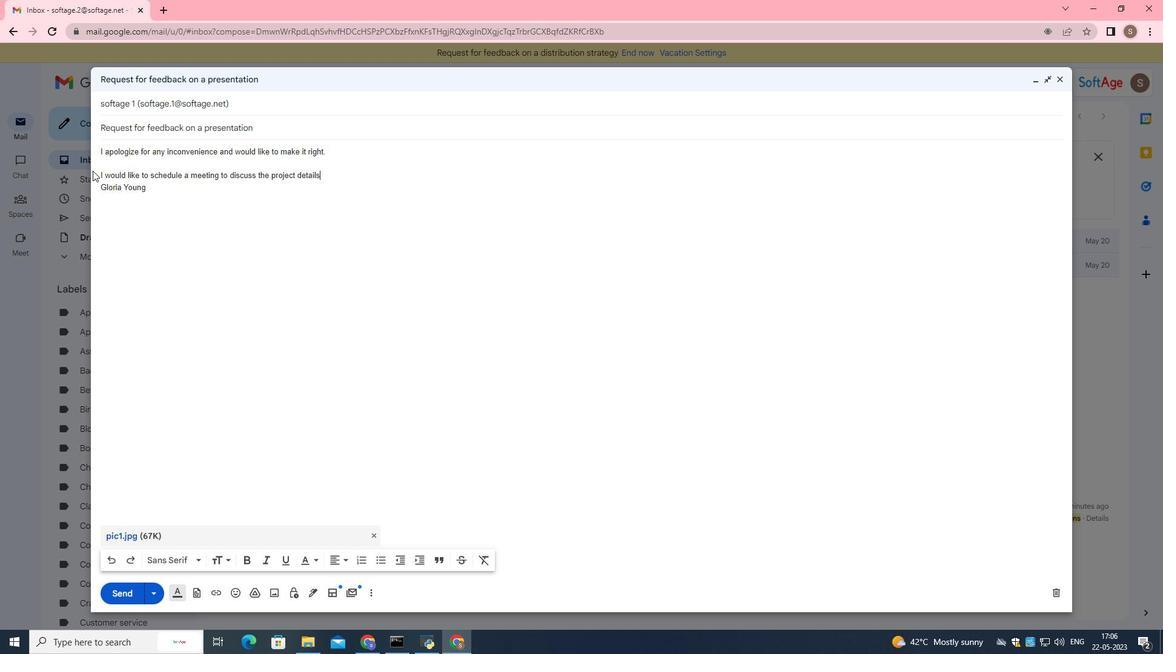 
Action: Mouse moved to (128, 595)
Screenshot: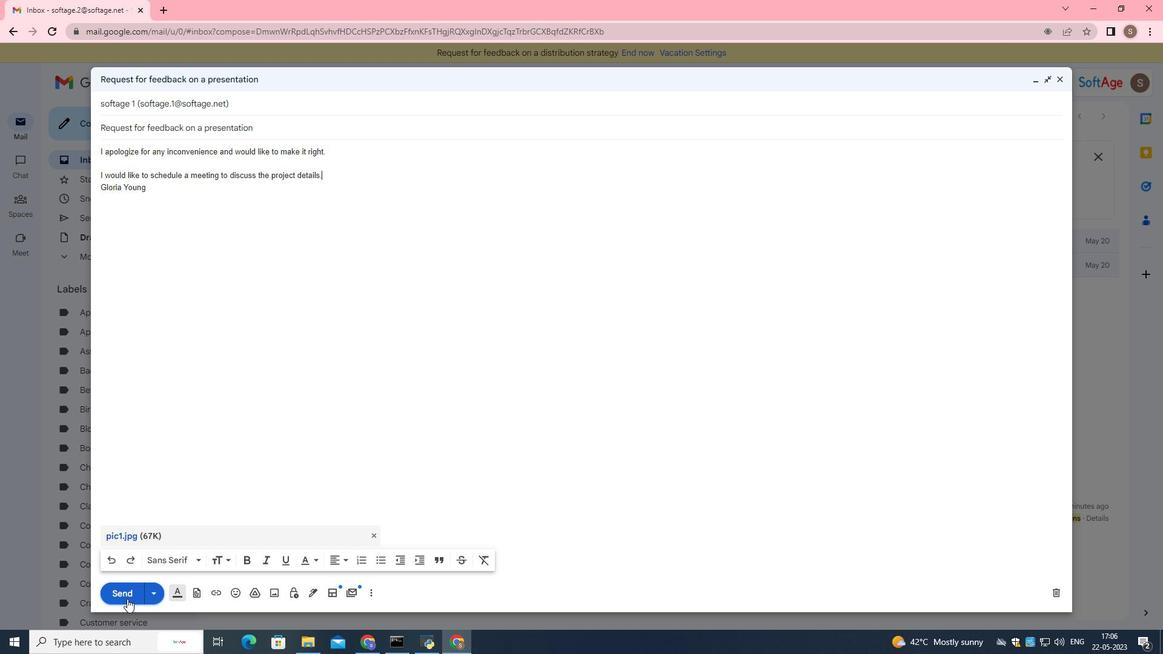 
Action: Mouse pressed left at (128, 595)
Screenshot: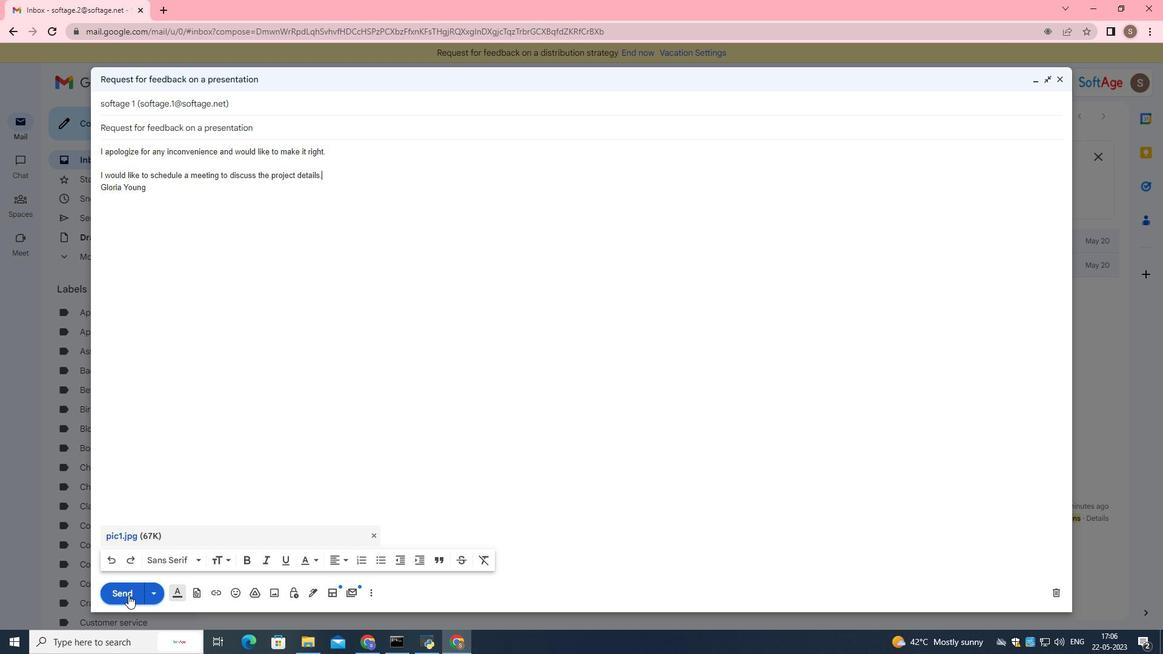 
Action: Mouse moved to (152, 216)
Screenshot: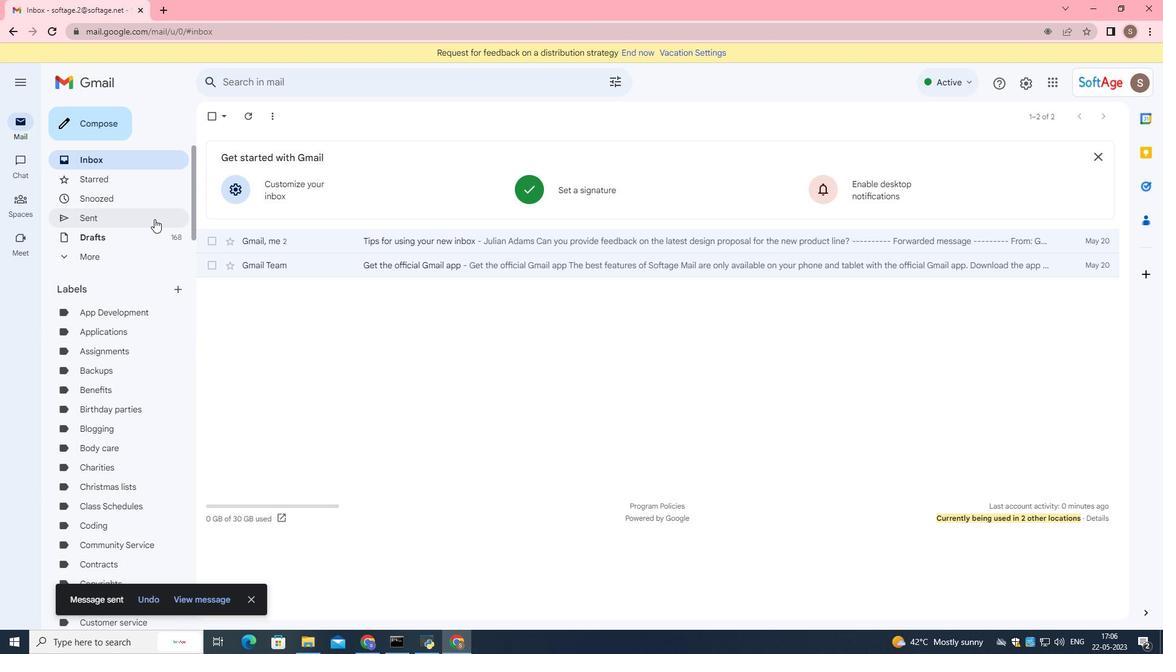 
Action: Mouse pressed left at (152, 216)
Screenshot: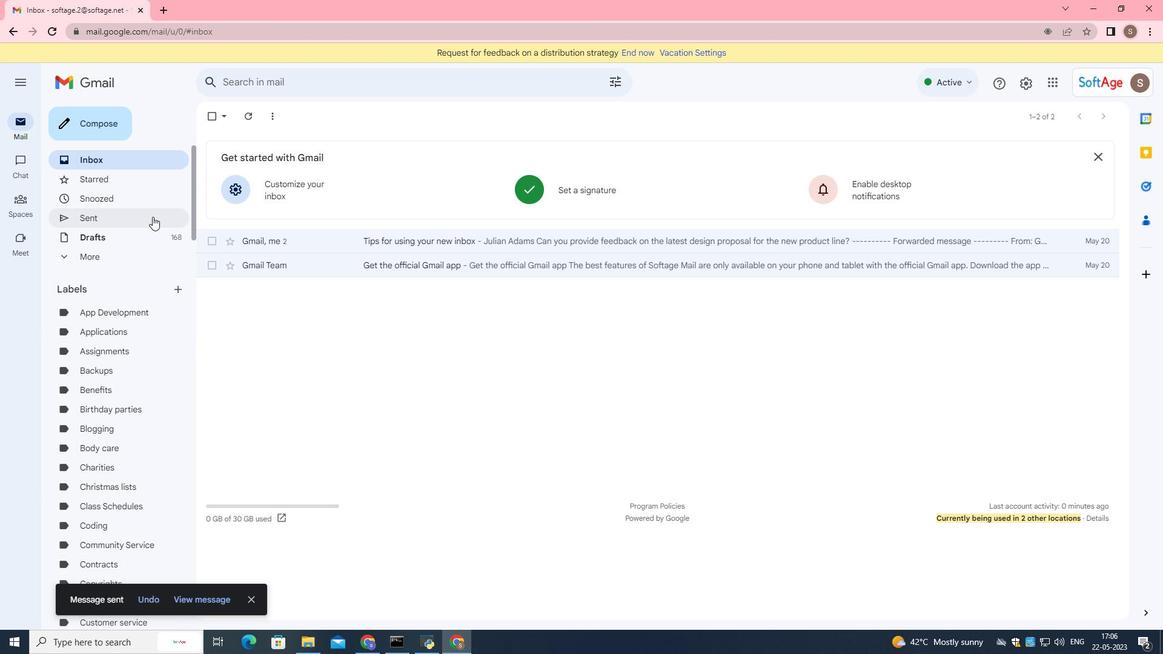 
Action: Mouse moved to (229, 173)
Screenshot: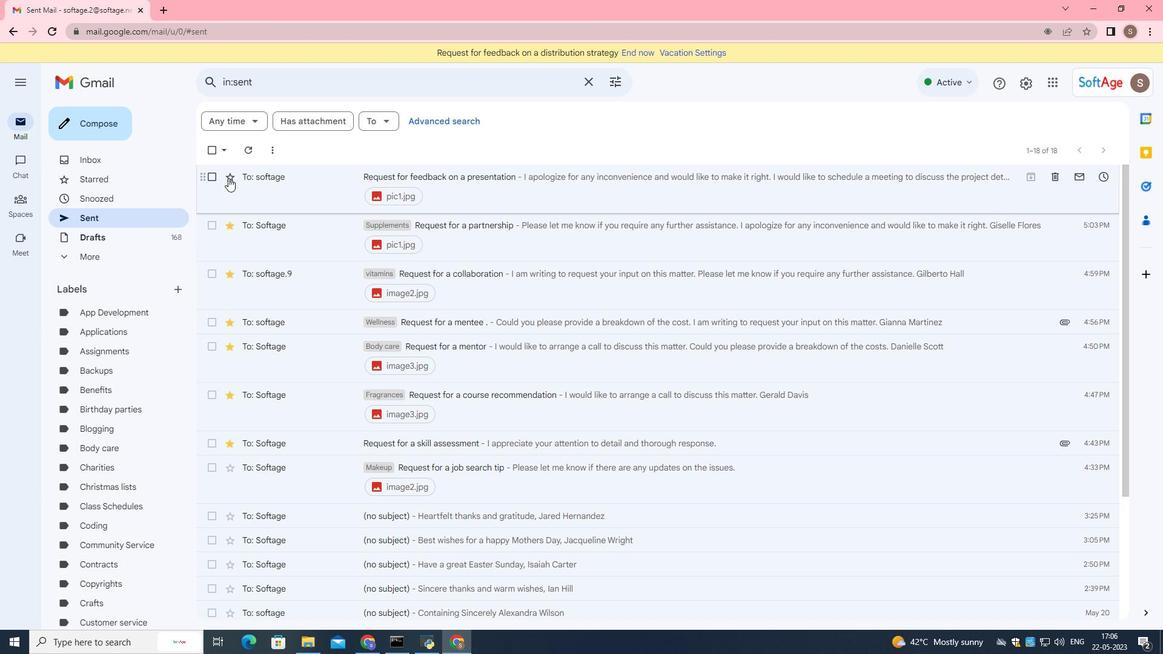 
Action: Mouse pressed left at (229, 173)
Screenshot: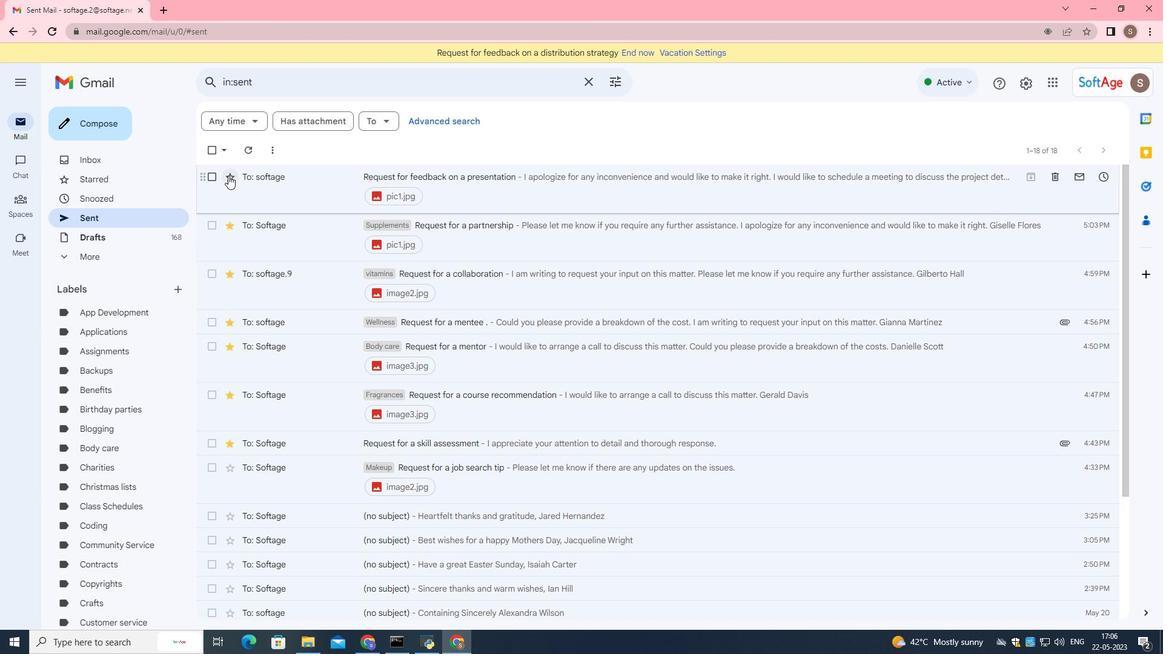 
Action: Mouse moved to (287, 177)
Screenshot: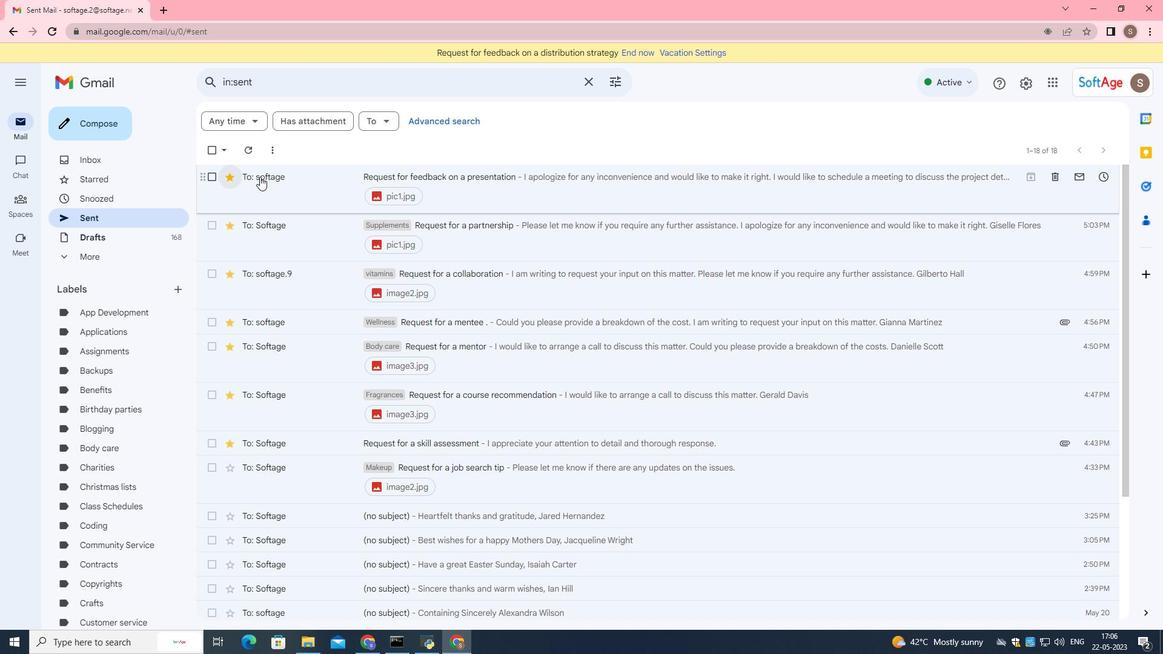 
Action: Mouse pressed left at (287, 177)
Screenshot: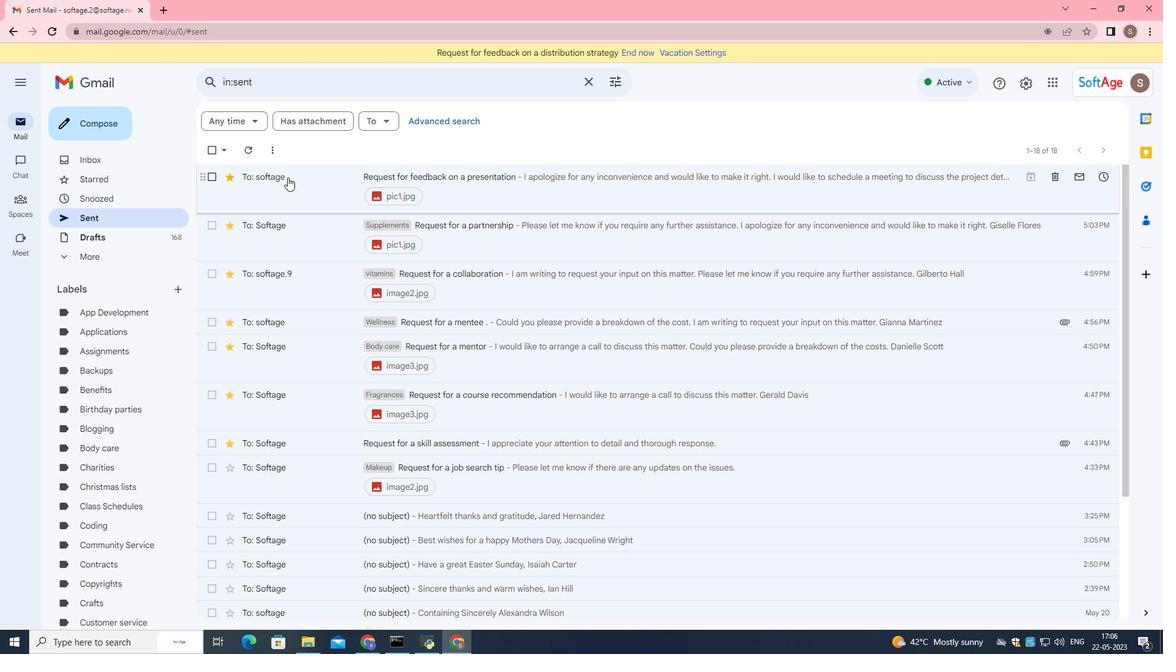 
Action: Mouse moved to (450, 121)
Screenshot: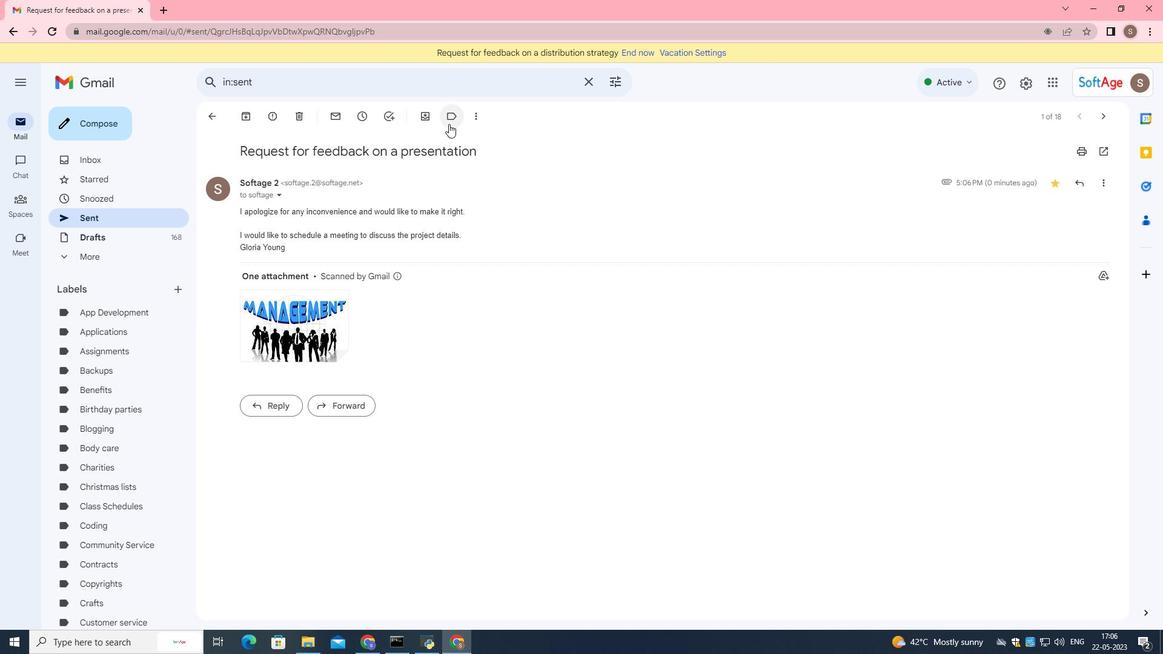 
Action: Mouse pressed left at (450, 121)
Screenshot: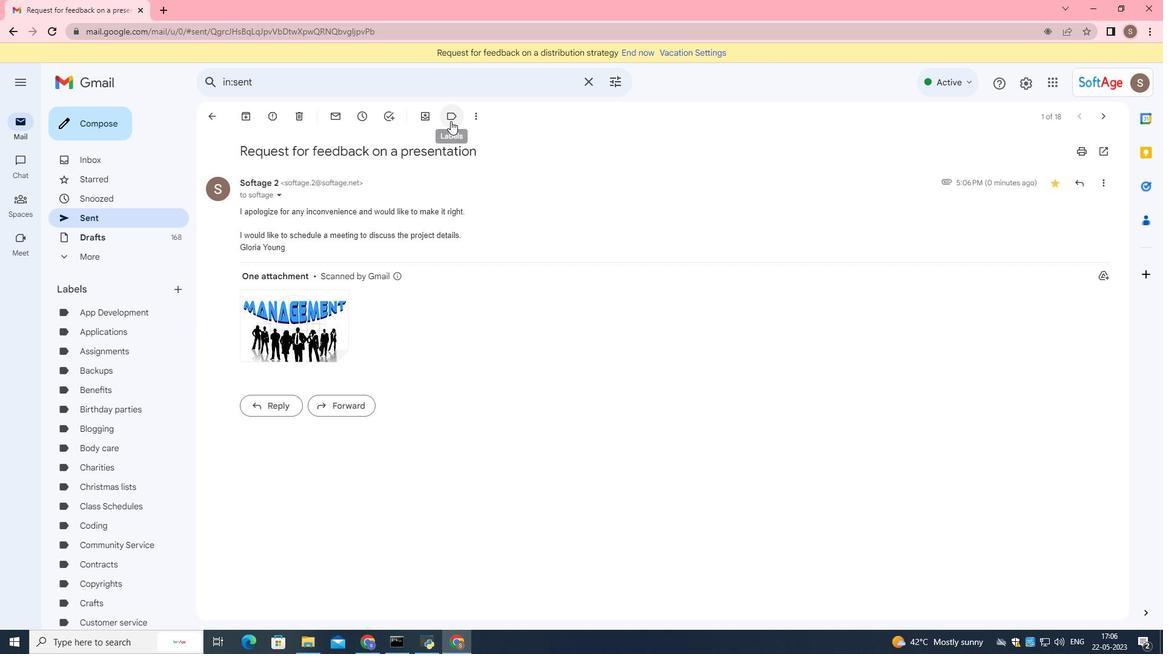 
Action: Mouse moved to (476, 156)
Screenshot: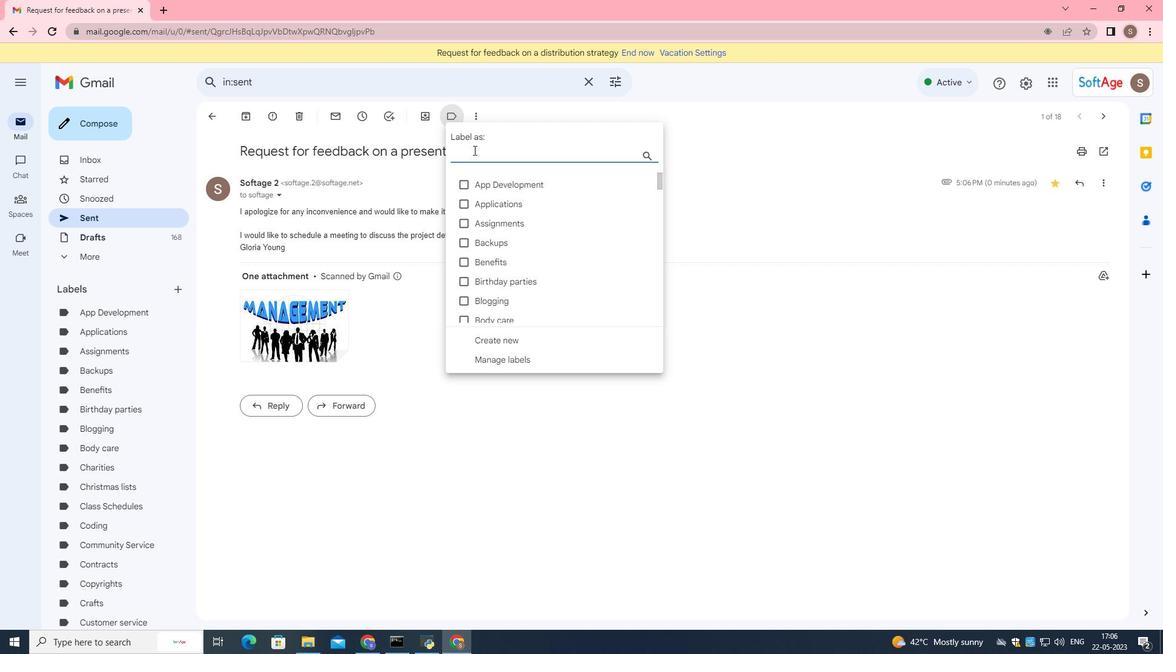 
Action: Mouse pressed left at (476, 156)
Screenshot: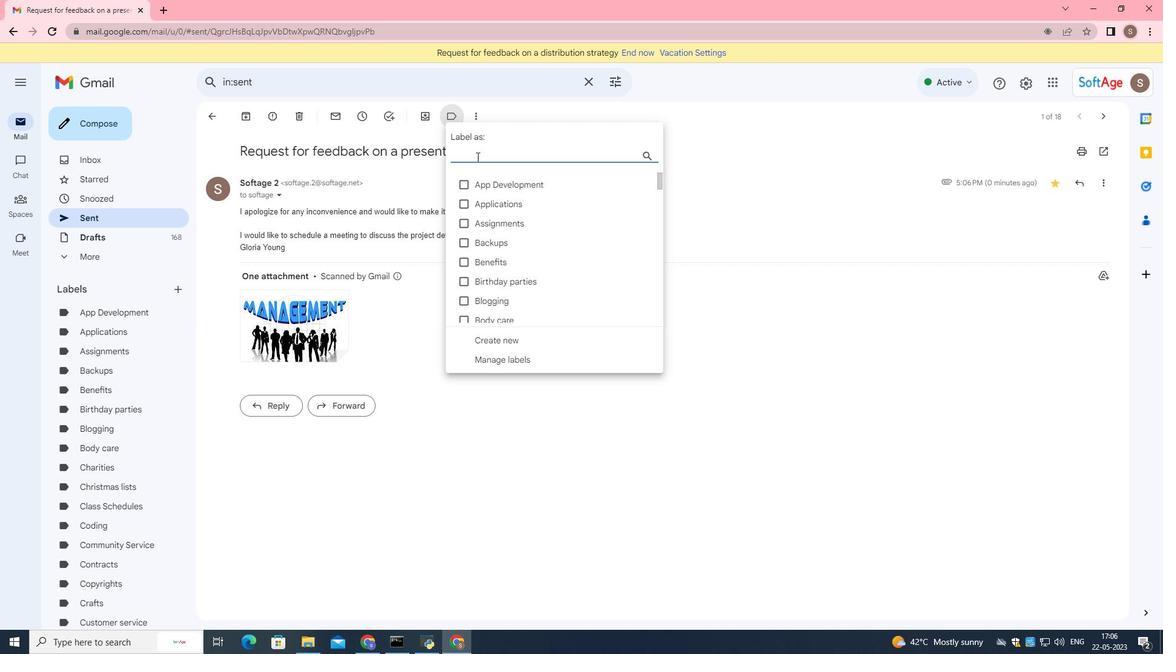 
Action: Key pressed medi
Screenshot: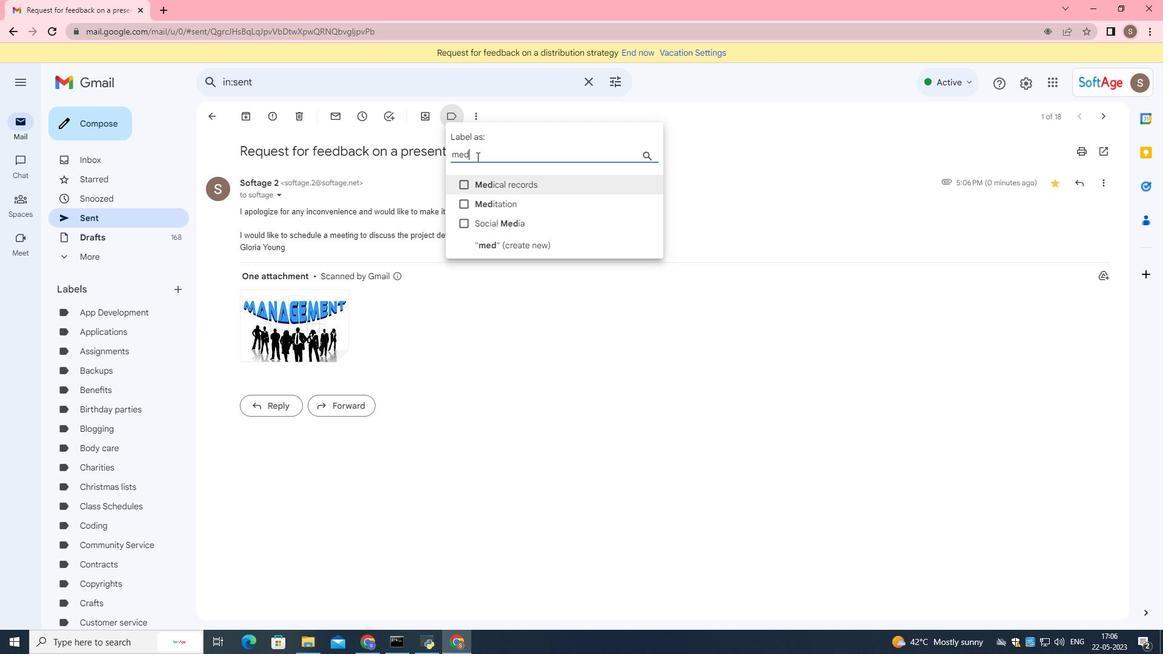 
Action: Mouse moved to (535, 281)
Screenshot: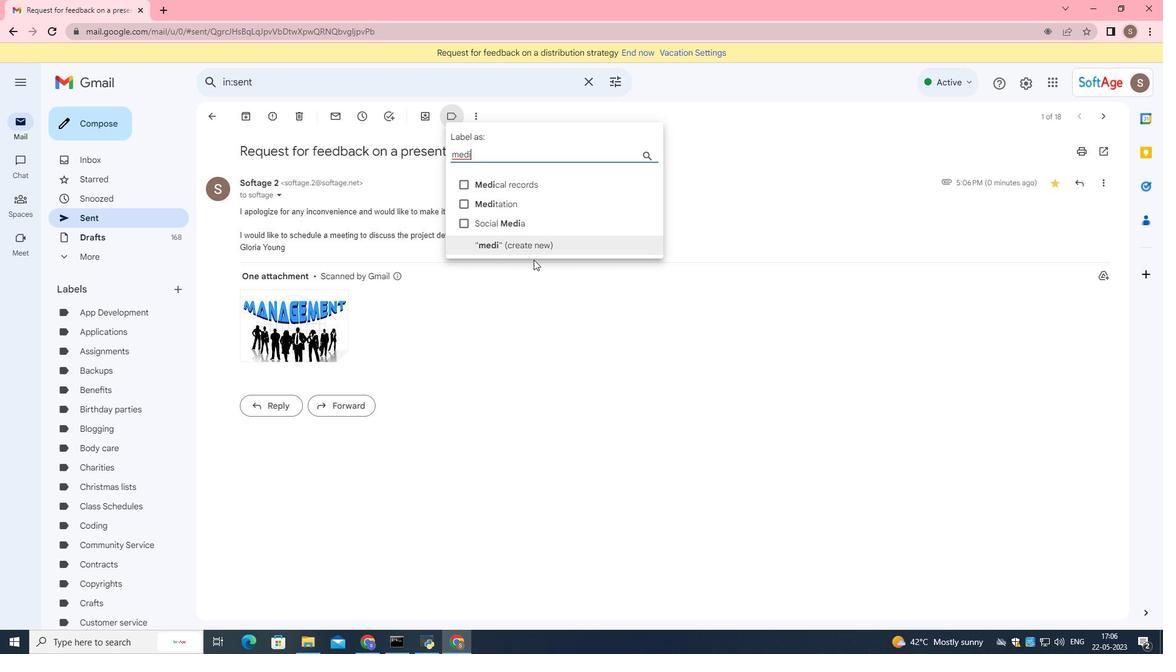 
Action: Mouse pressed left at (535, 281)
Screenshot: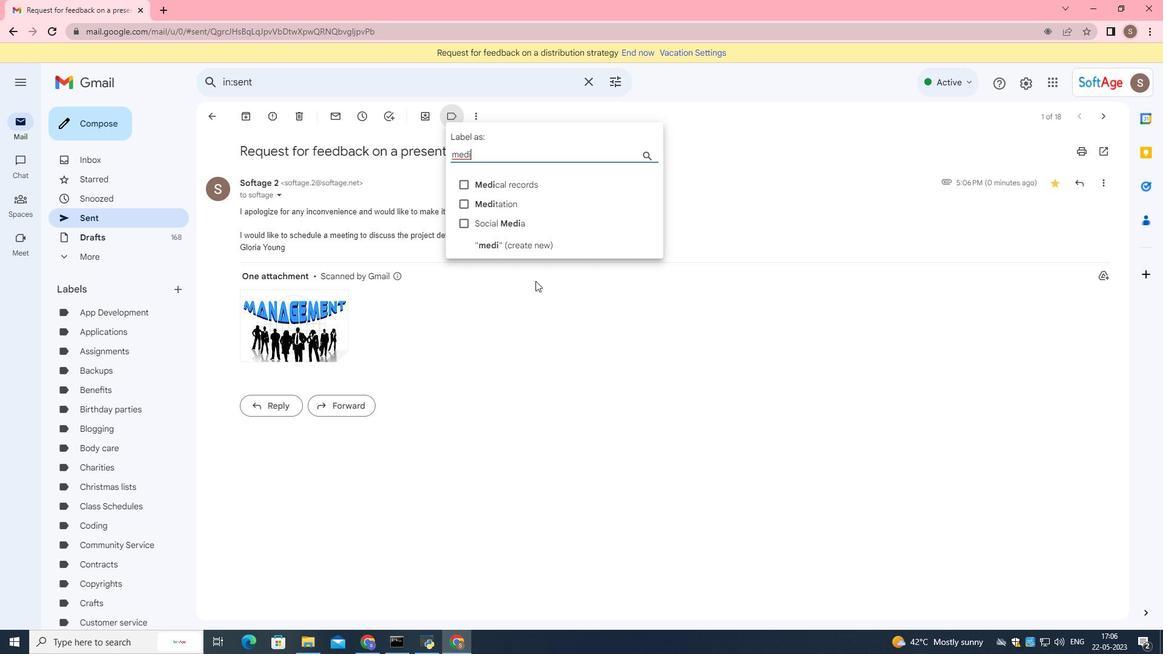 
Action: Mouse moved to (456, 113)
Screenshot: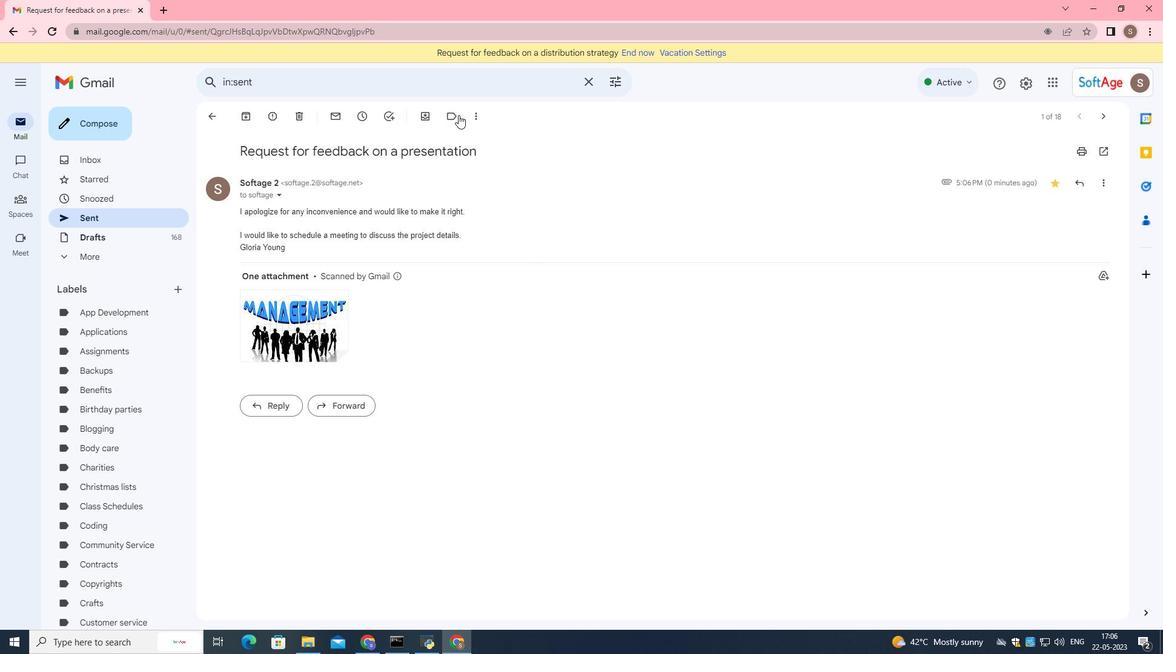 
Action: Mouse pressed left at (456, 113)
Screenshot: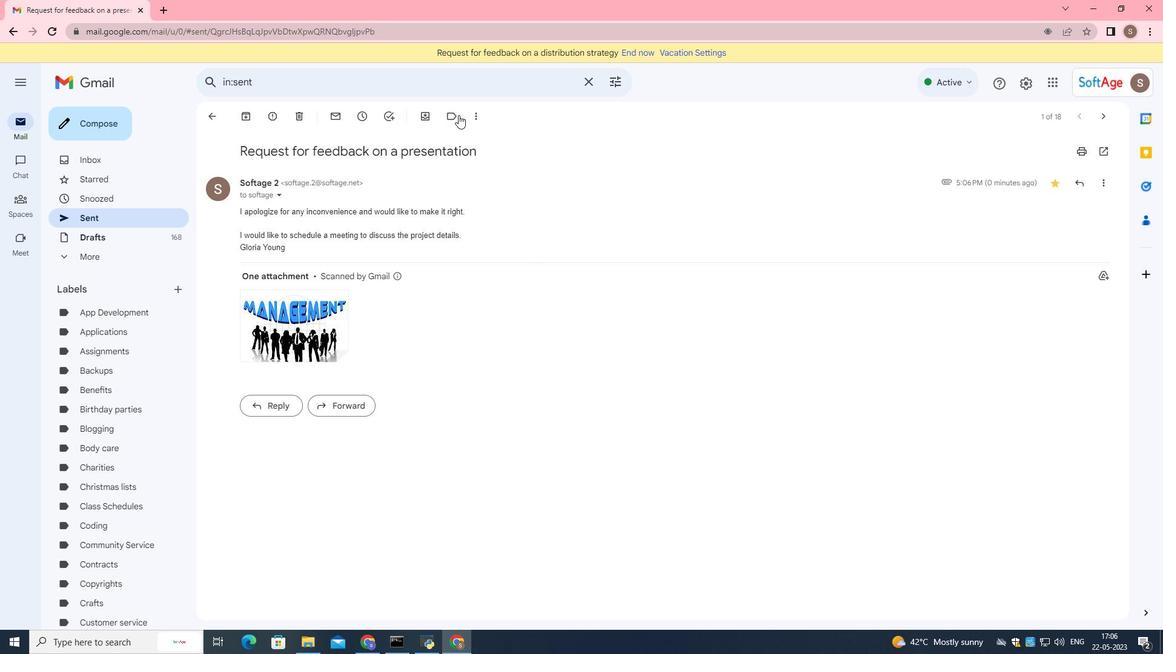 
Action: Mouse moved to (515, 338)
Screenshot: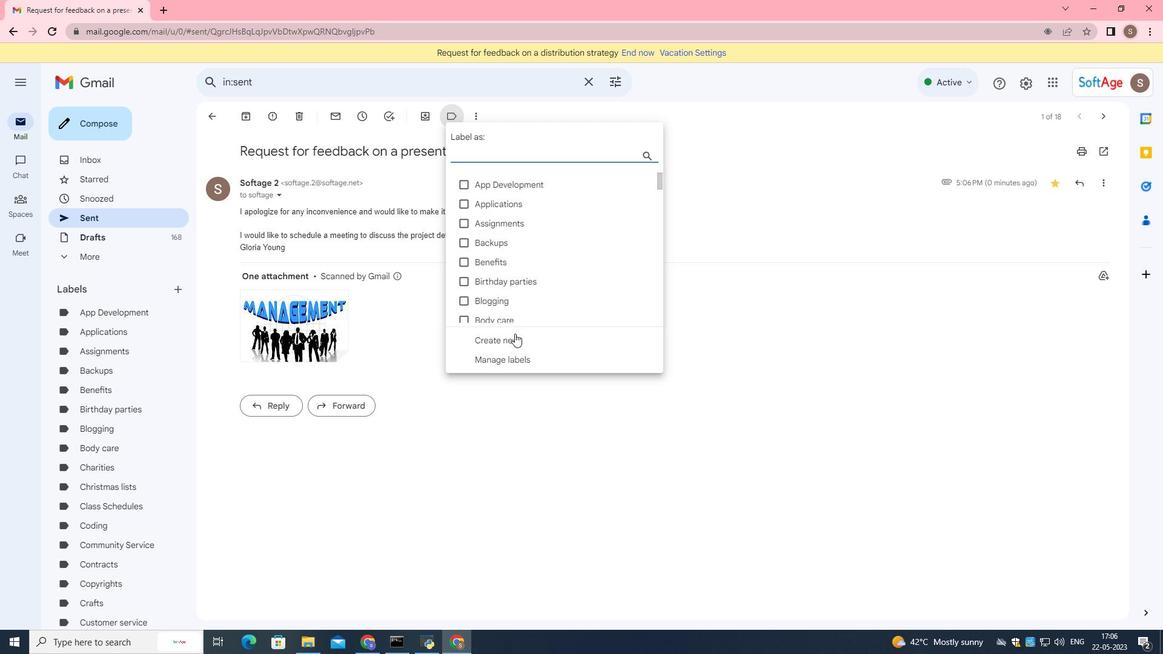
Action: Mouse pressed left at (515, 338)
Screenshot: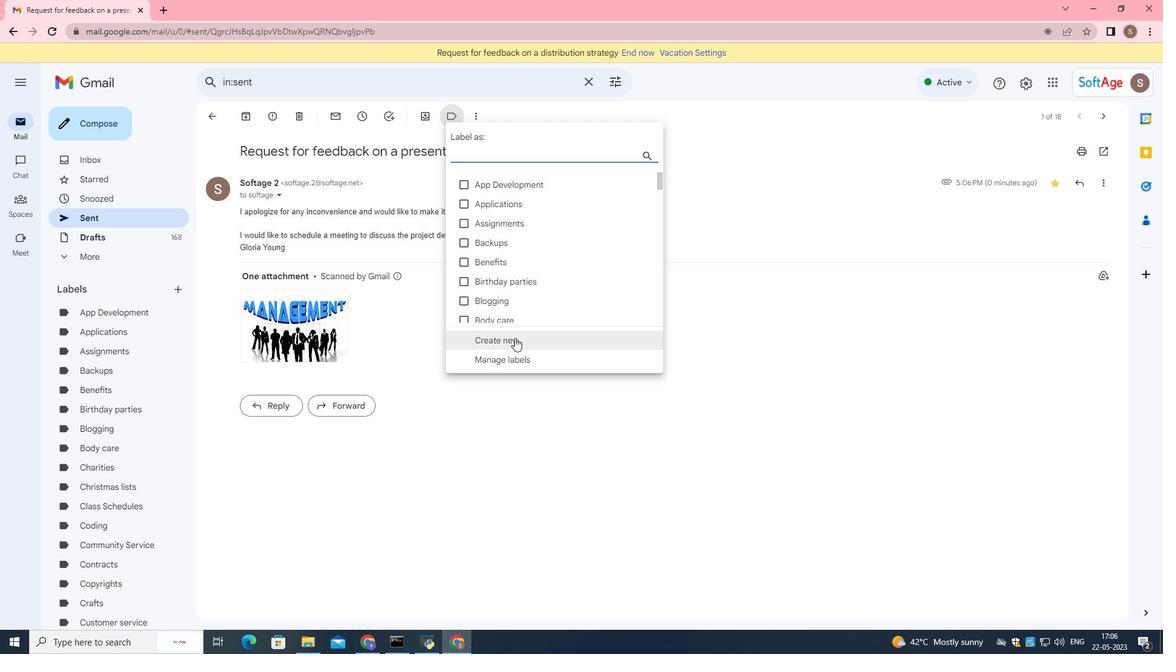 
Action: Key pressed <Key.shift>Medication
Screenshot: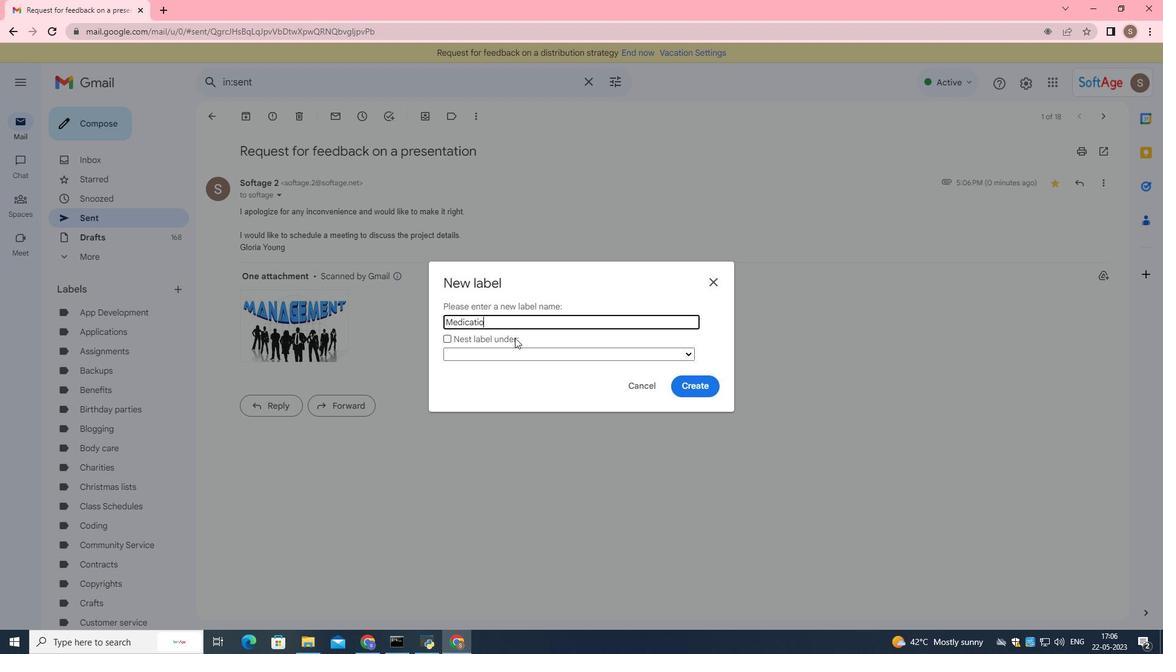 
Action: Mouse moved to (687, 389)
Screenshot: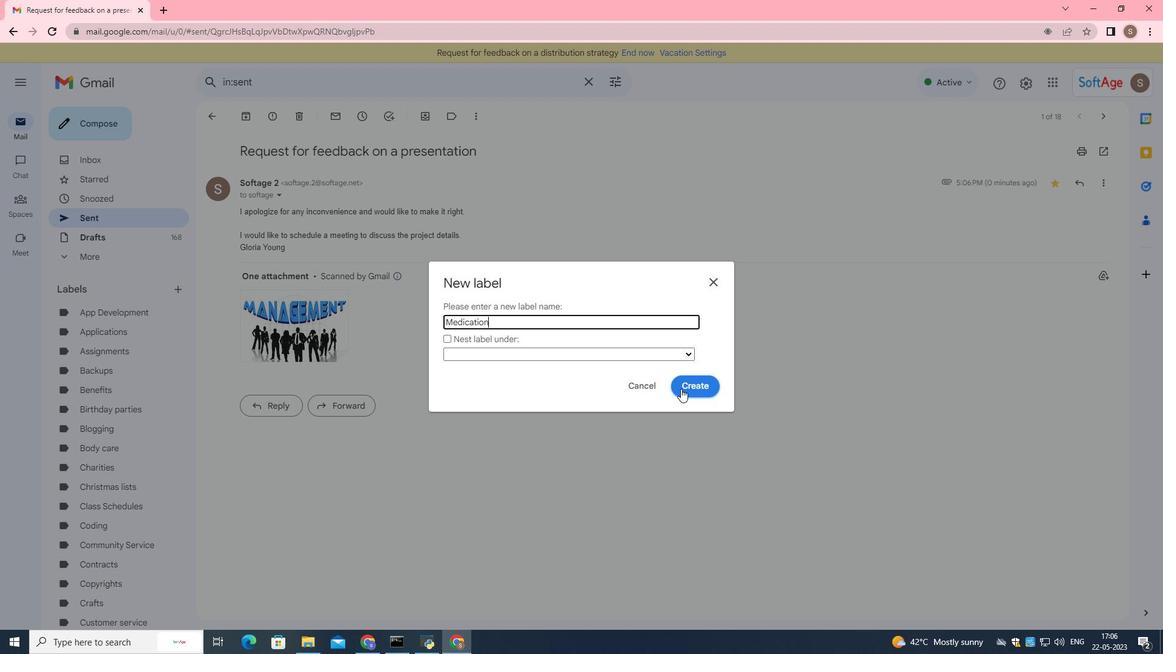 
Action: Mouse pressed left at (687, 389)
Screenshot: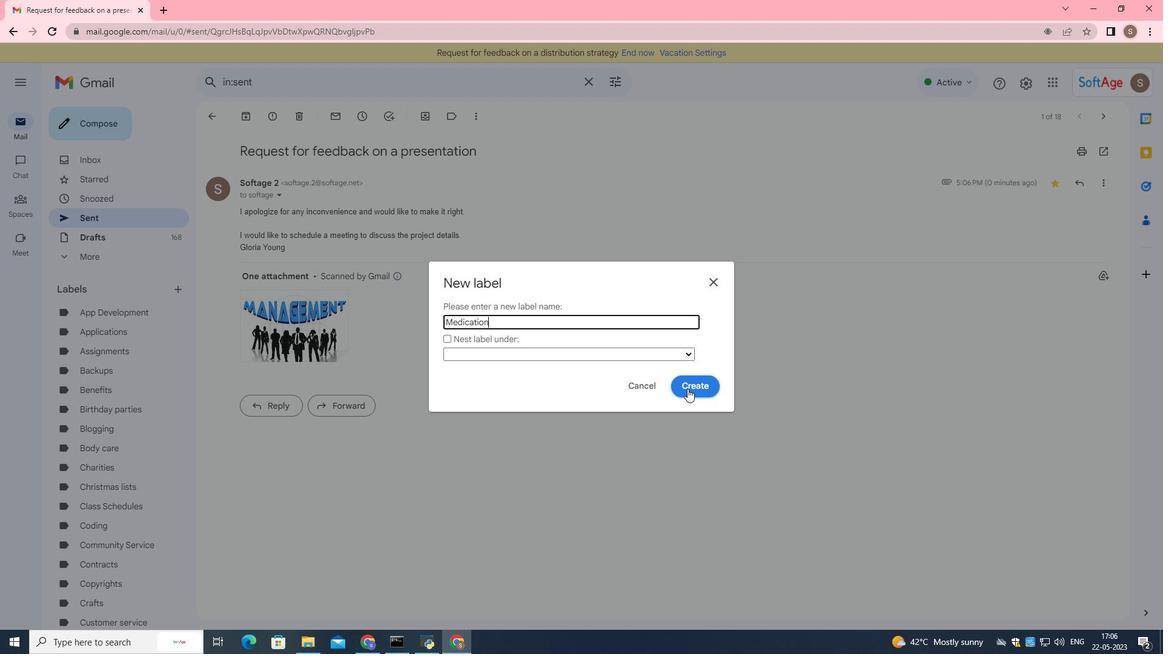 
Action: Mouse moved to (475, 183)
Screenshot: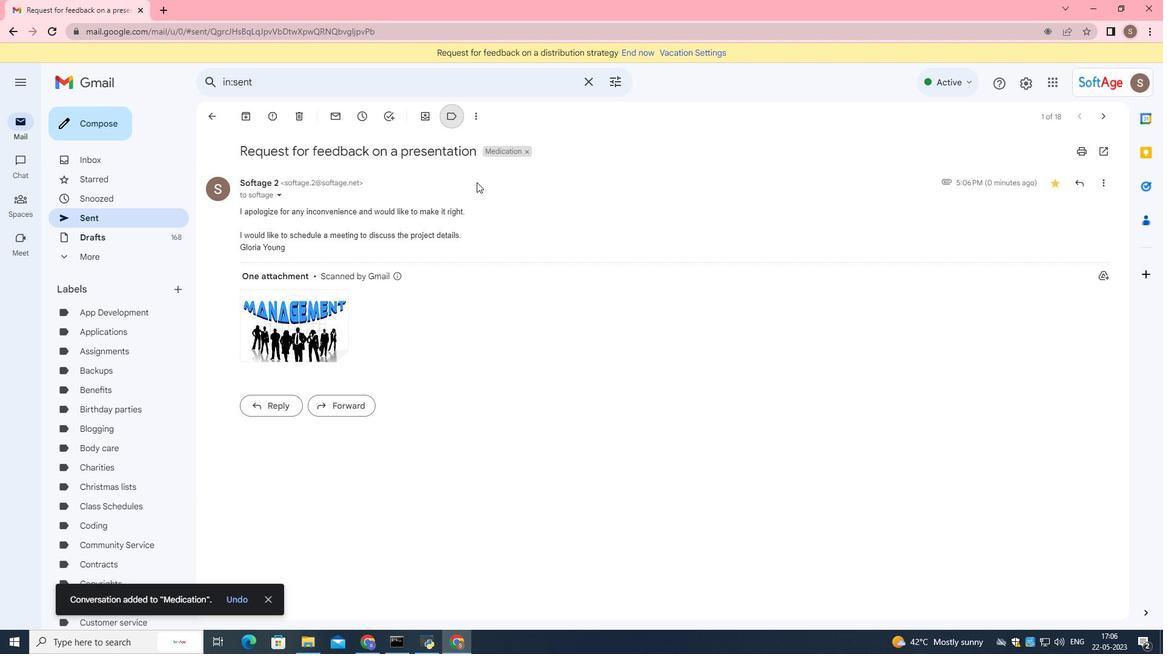 
